 Task: Search one way flight ticket for 1 adult, 1 child, 1 infant in seat in premium economy from Flint: Bishop International Airport to Evansville: Evansville Regional Airport on 5-3-2023. Choice of flights is Spirit. Number of bags: 6 checked bags. Price is upto 86000. Outbound departure time preference is 9:30.
Action: Mouse moved to (244, 327)
Screenshot: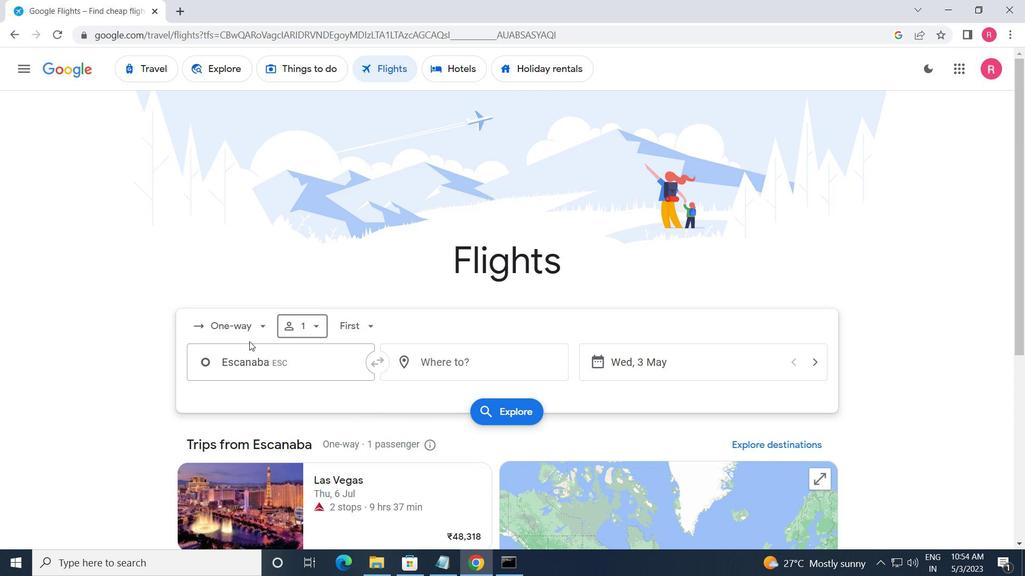 
Action: Mouse pressed left at (244, 327)
Screenshot: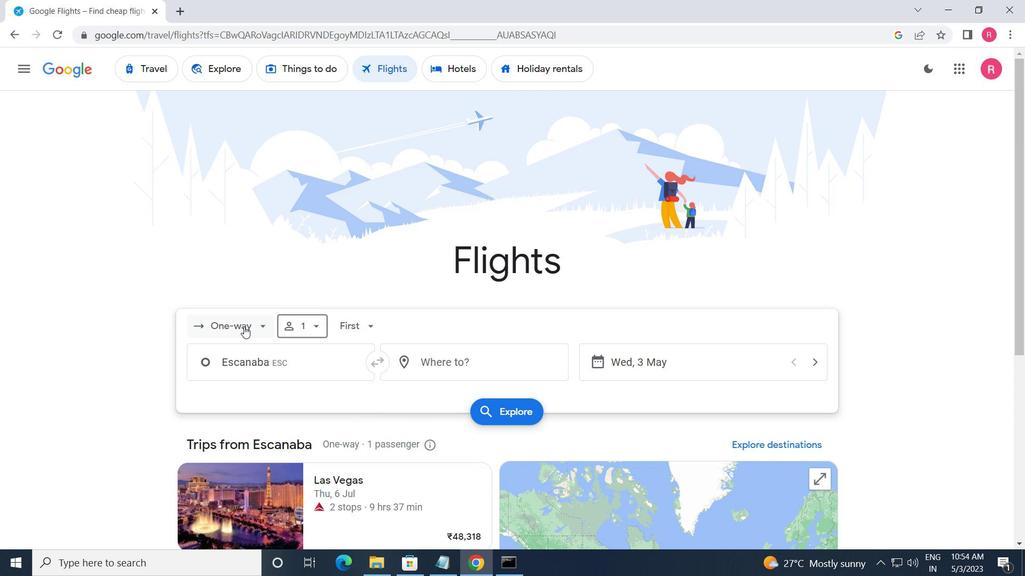 
Action: Mouse moved to (263, 382)
Screenshot: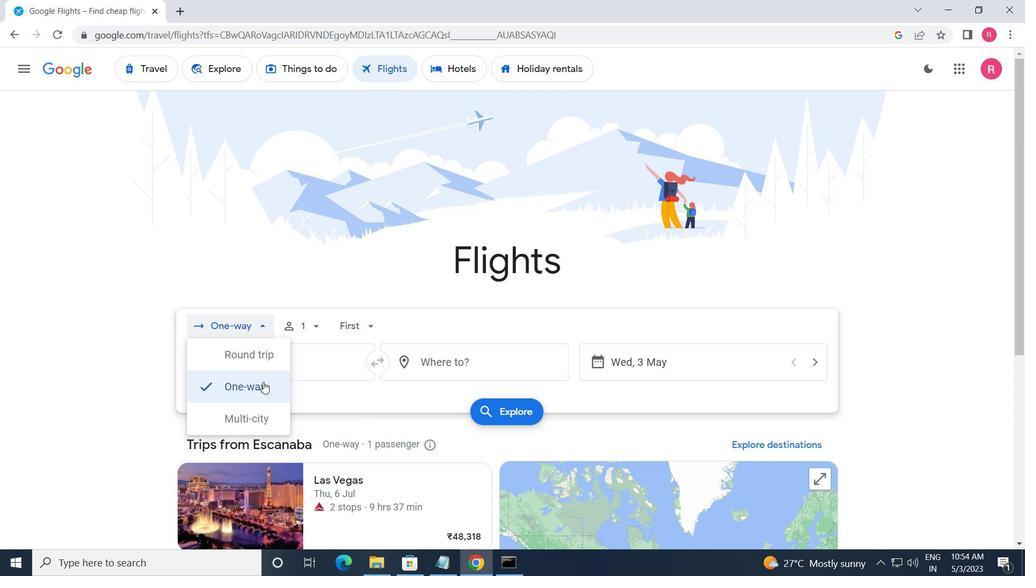 
Action: Mouse pressed left at (263, 382)
Screenshot: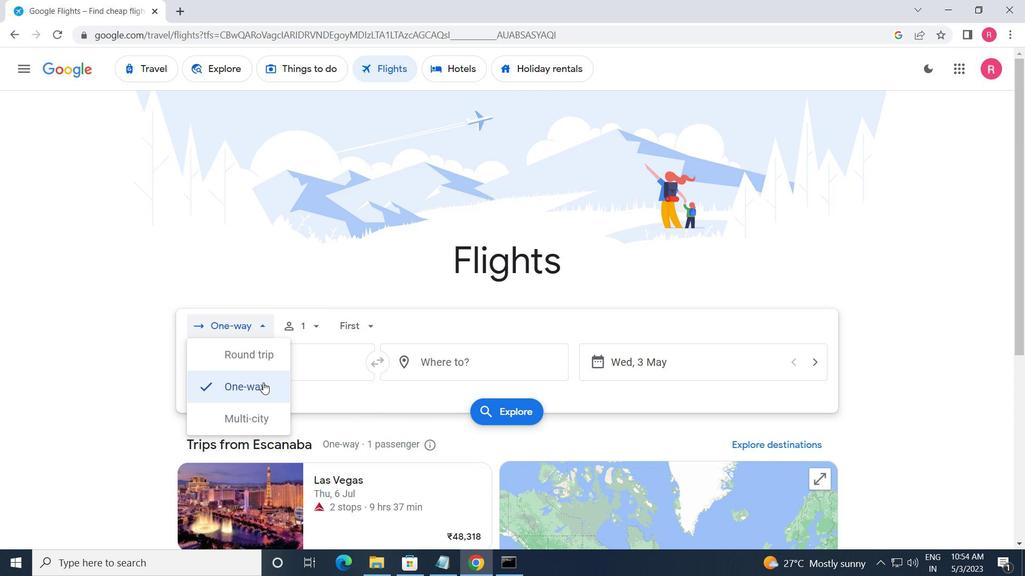 
Action: Mouse moved to (316, 333)
Screenshot: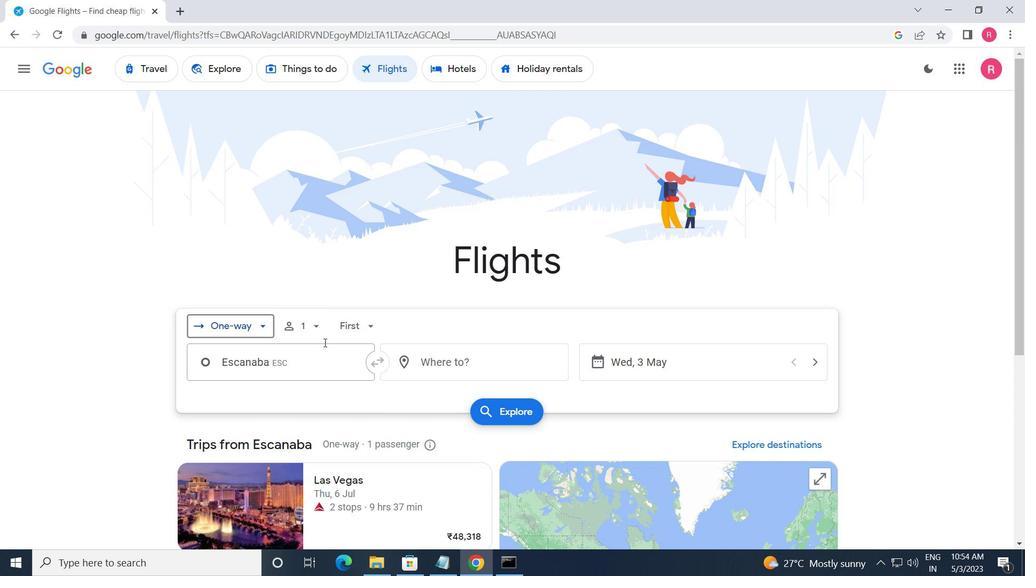 
Action: Mouse pressed left at (316, 333)
Screenshot: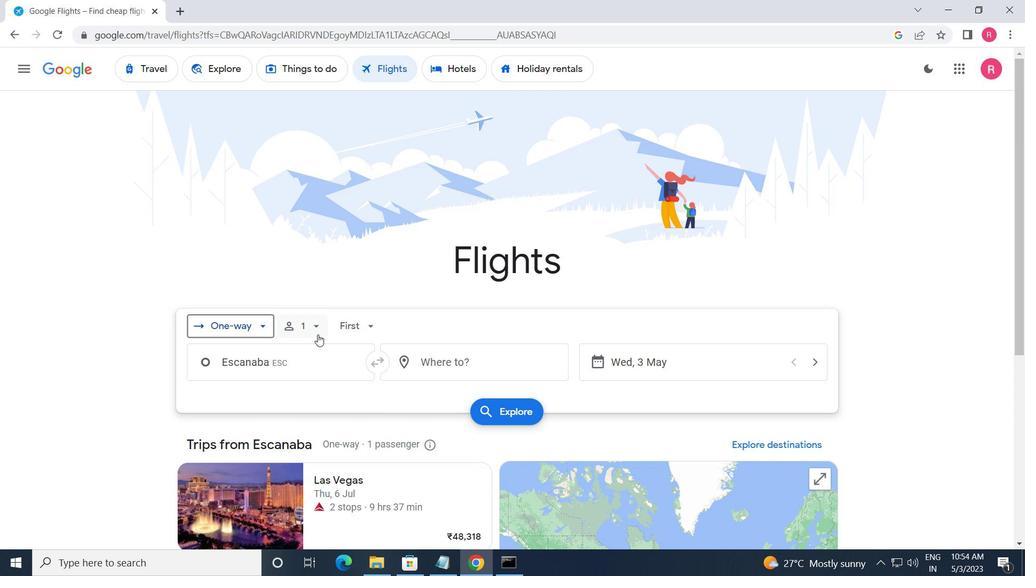 
Action: Mouse moved to (423, 395)
Screenshot: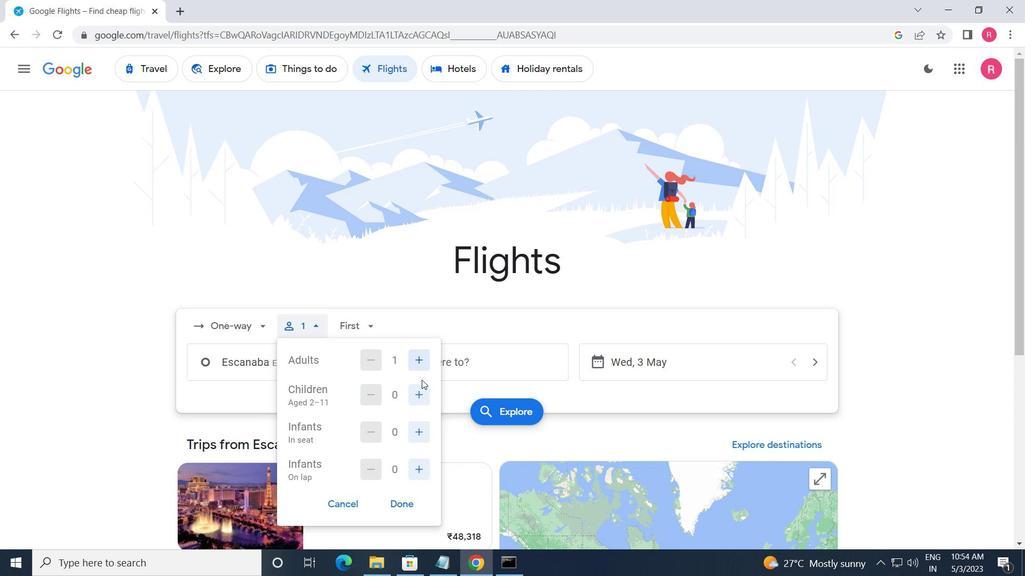 
Action: Mouse pressed left at (423, 395)
Screenshot: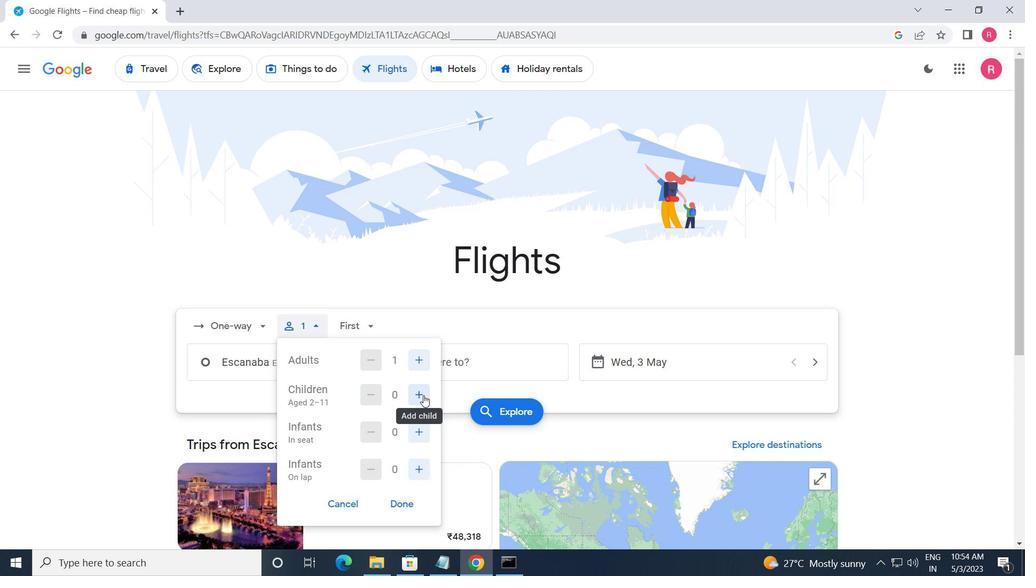 
Action: Mouse moved to (418, 428)
Screenshot: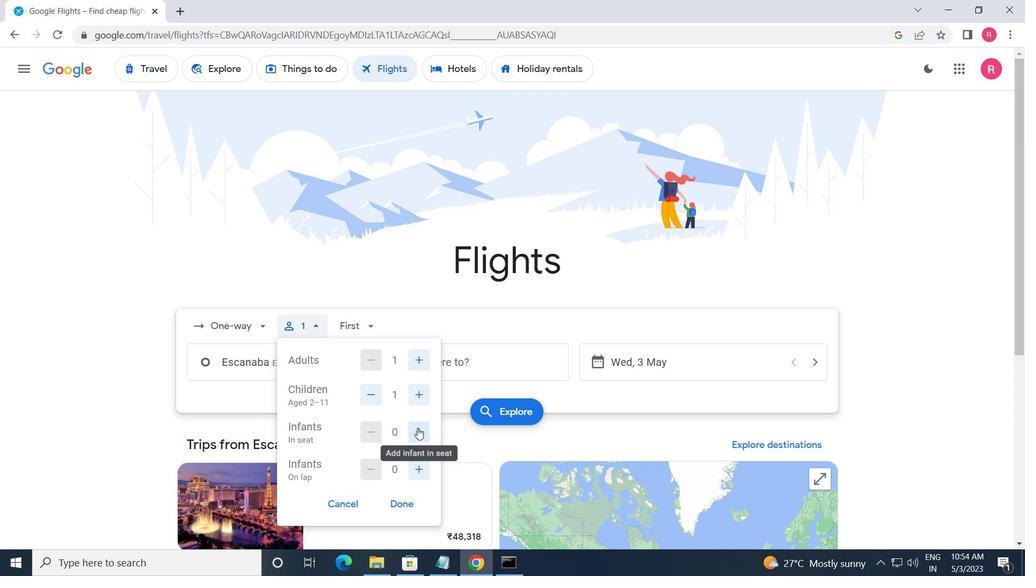 
Action: Mouse pressed left at (418, 428)
Screenshot: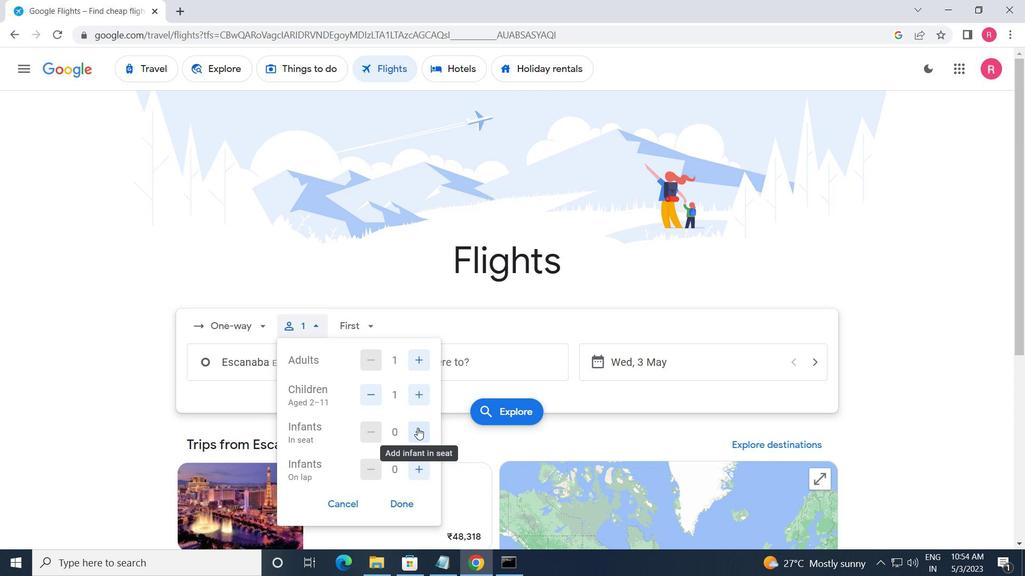 
Action: Mouse moved to (355, 337)
Screenshot: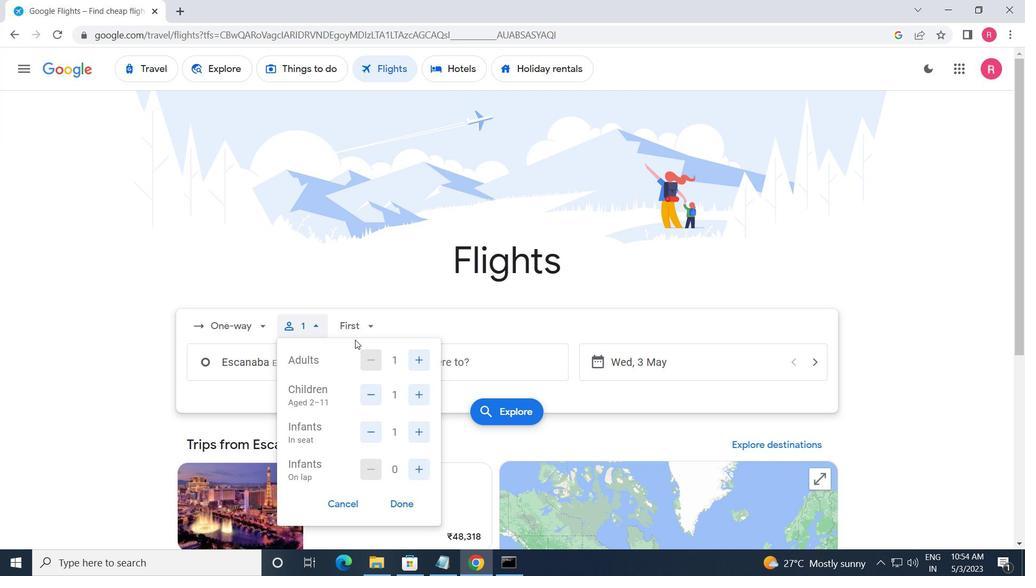 
Action: Mouse pressed left at (355, 337)
Screenshot: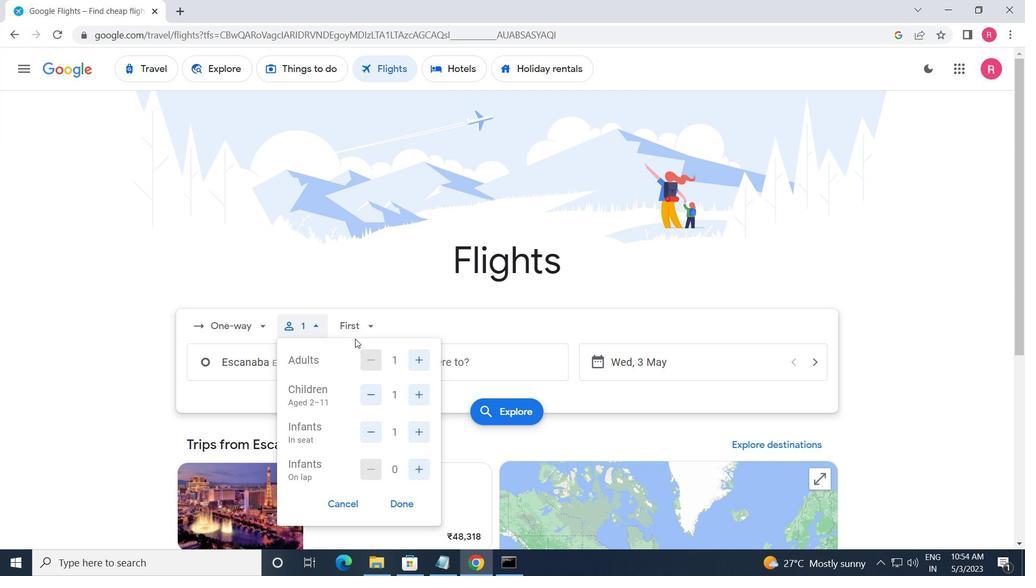 
Action: Mouse moved to (389, 391)
Screenshot: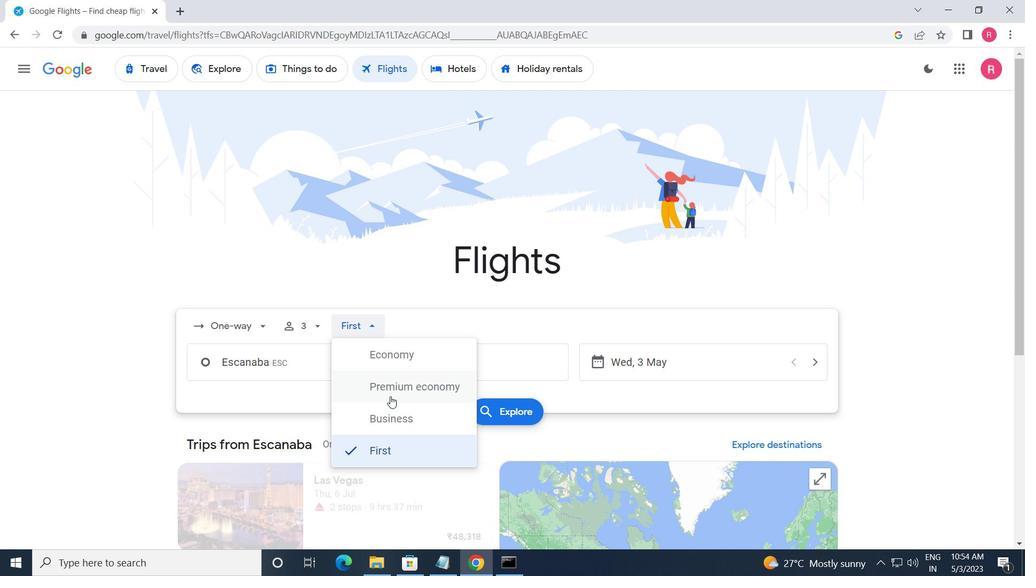 
Action: Mouse pressed left at (389, 391)
Screenshot: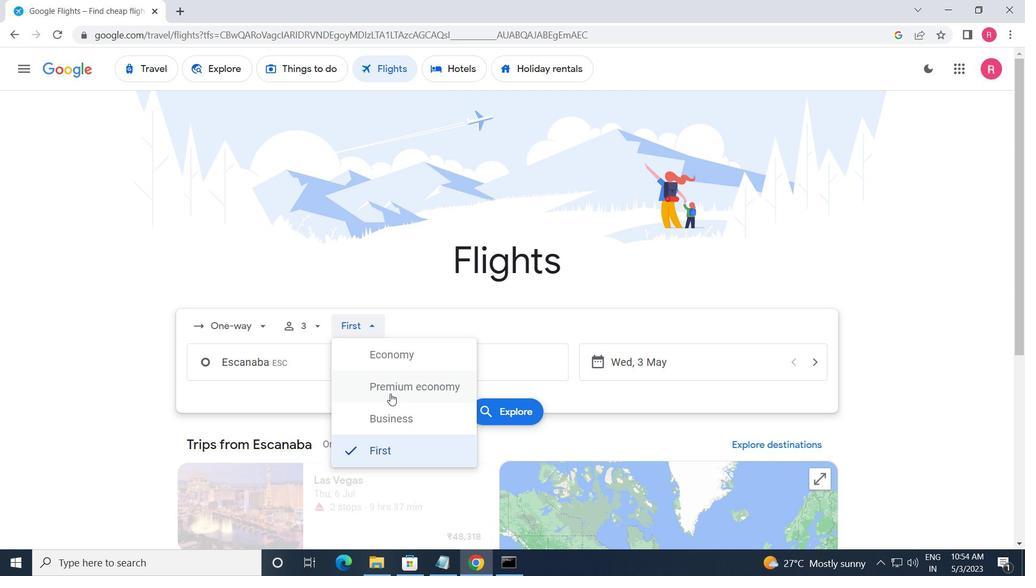 
Action: Mouse moved to (332, 364)
Screenshot: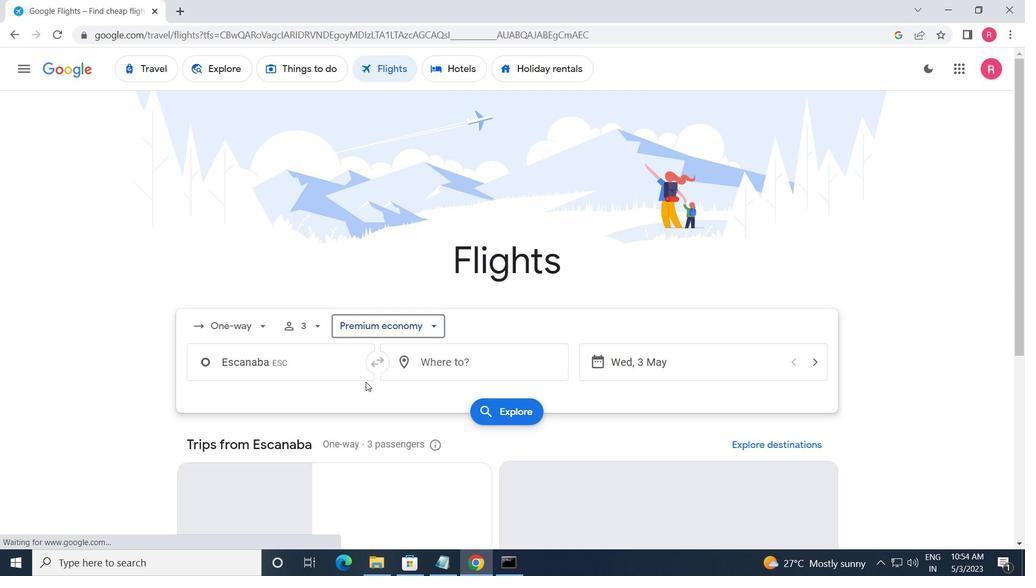 
Action: Mouse pressed left at (332, 364)
Screenshot: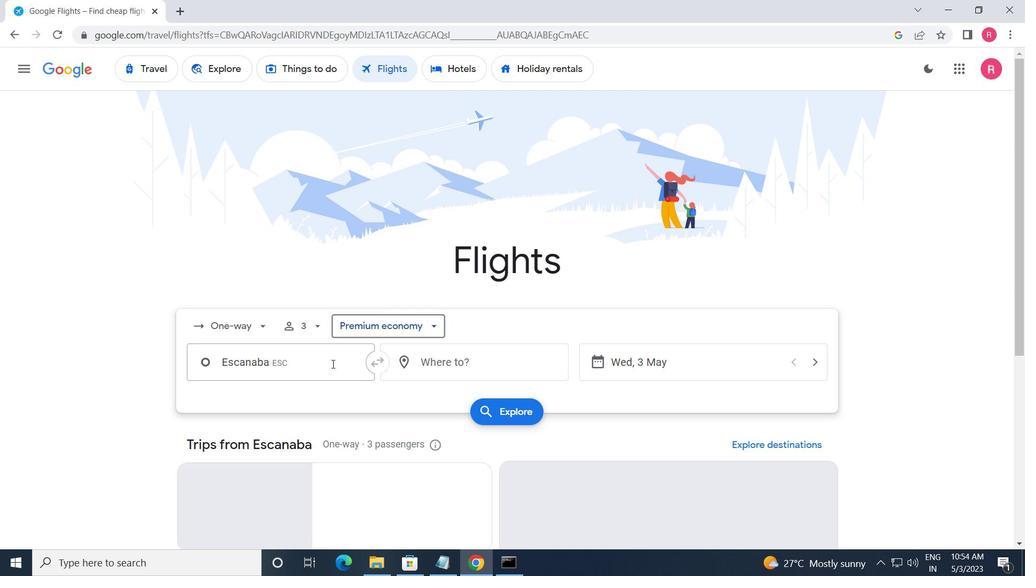 
Action: Key pressed <Key.shift><Key.shift><Key.shift><Key.shift><Key.shift><Key.shift><Key.shift><Key.shift><Key.shift><Key.shift>BISHOP<Key.space><Key.shift_r><Key.shift_r>I
Screenshot: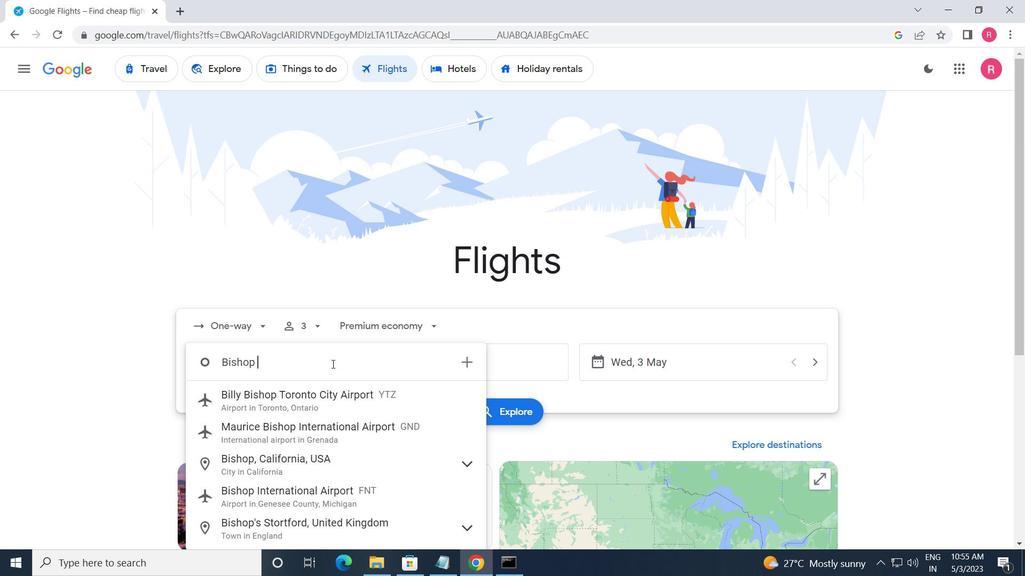 
Action: Mouse moved to (330, 434)
Screenshot: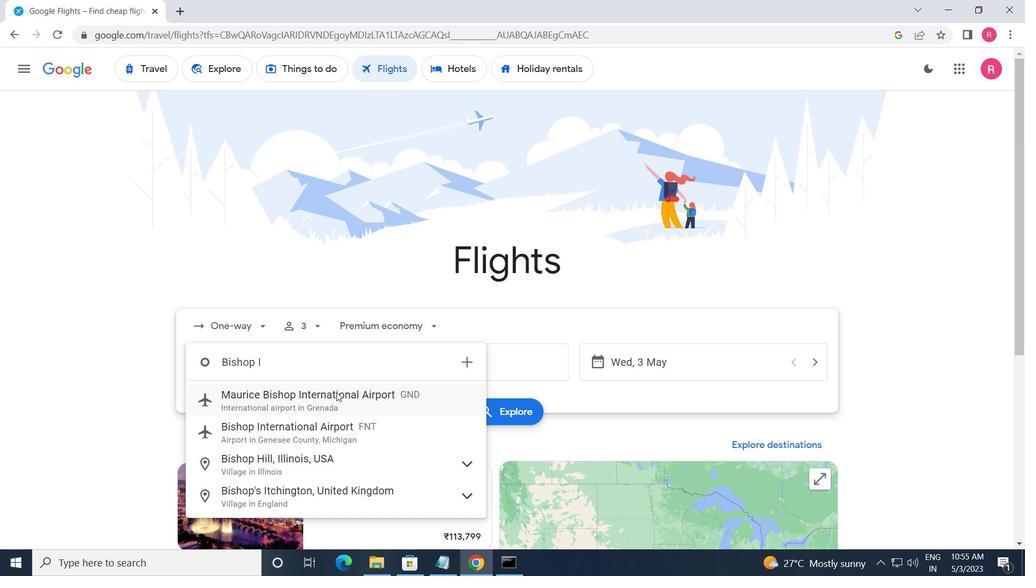
Action: Mouse pressed left at (330, 434)
Screenshot: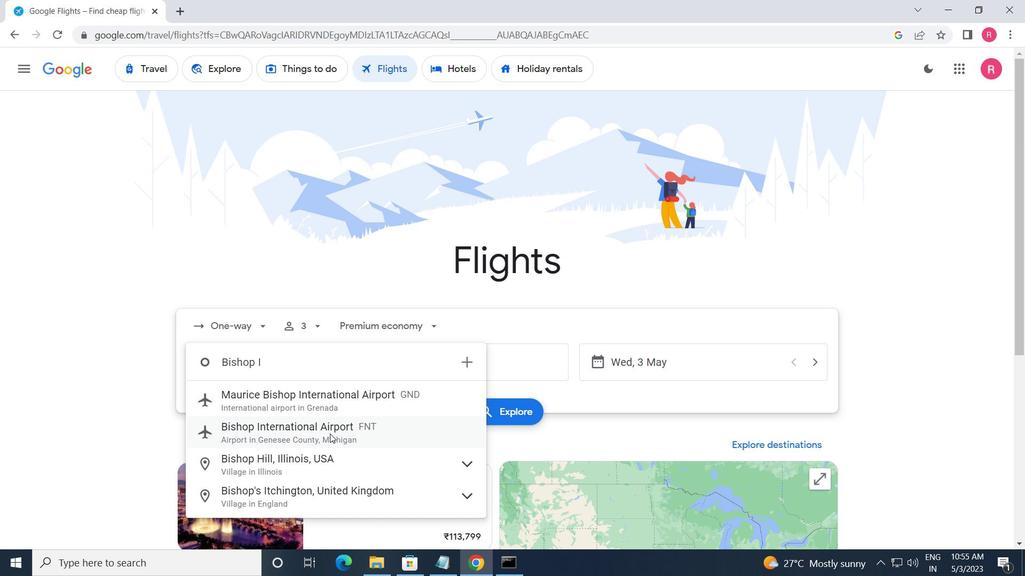
Action: Mouse moved to (496, 376)
Screenshot: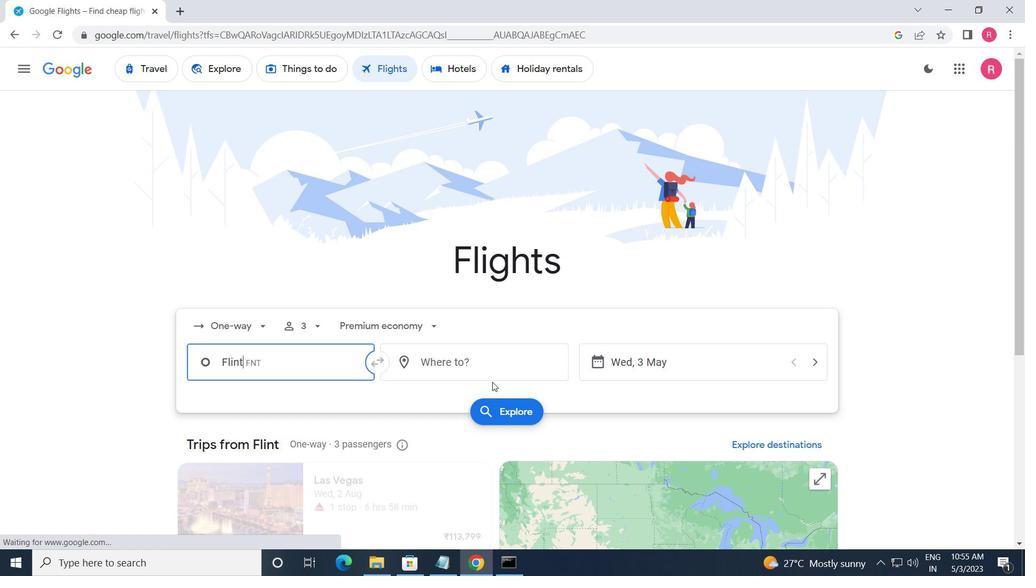 
Action: Mouse pressed left at (496, 376)
Screenshot: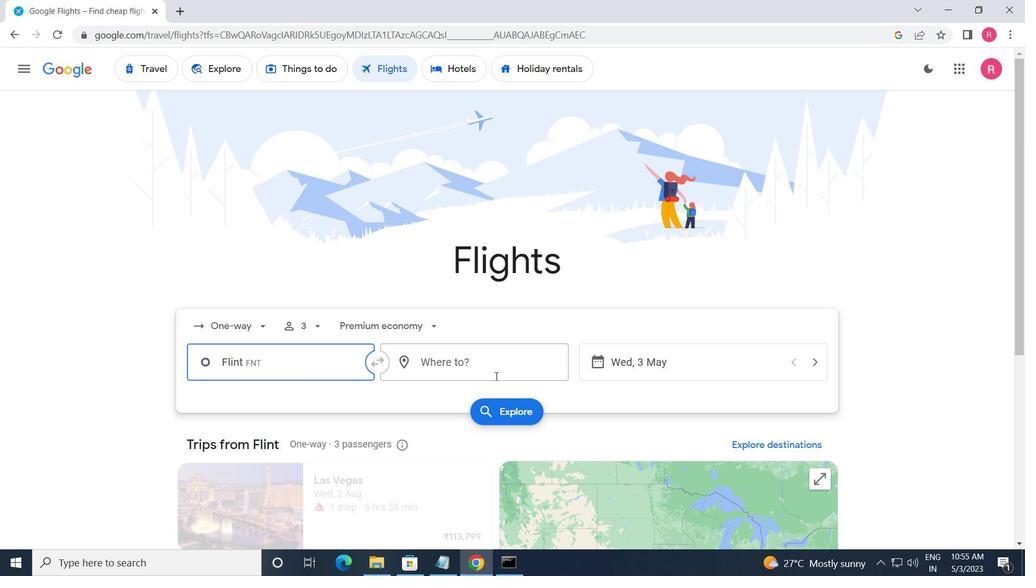 
Action: Mouse moved to (459, 498)
Screenshot: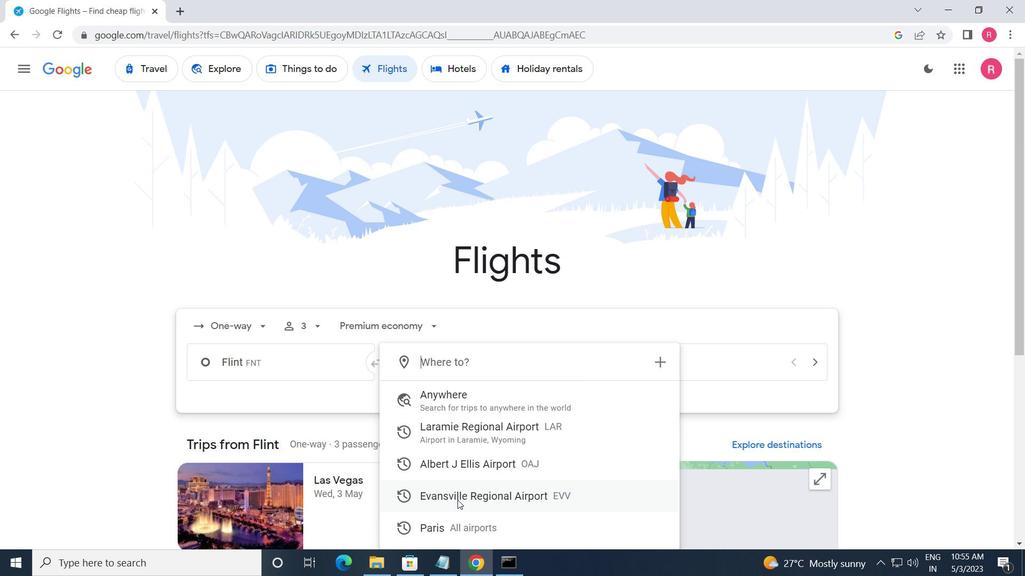 
Action: Mouse pressed left at (459, 498)
Screenshot: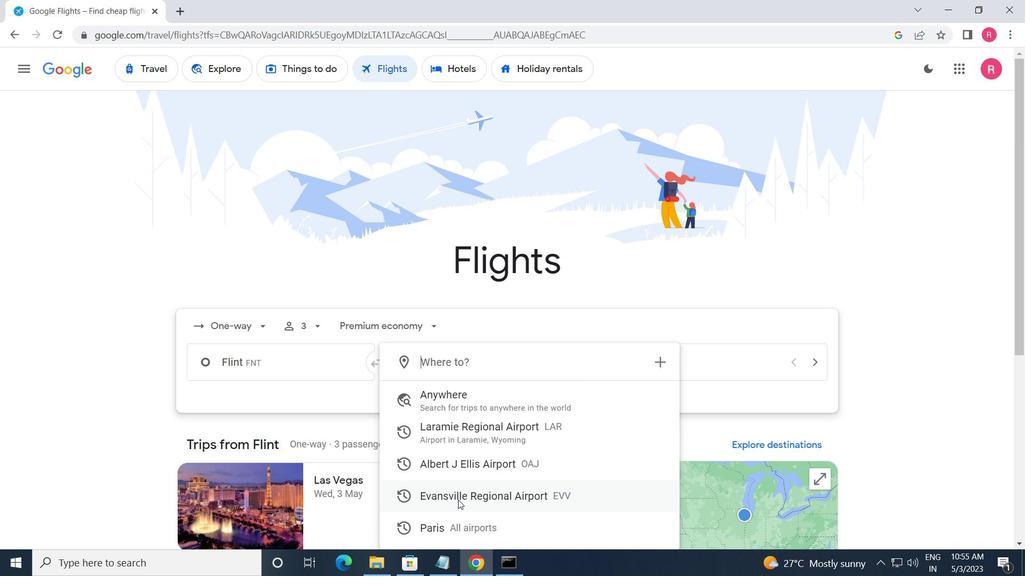 
Action: Mouse moved to (684, 378)
Screenshot: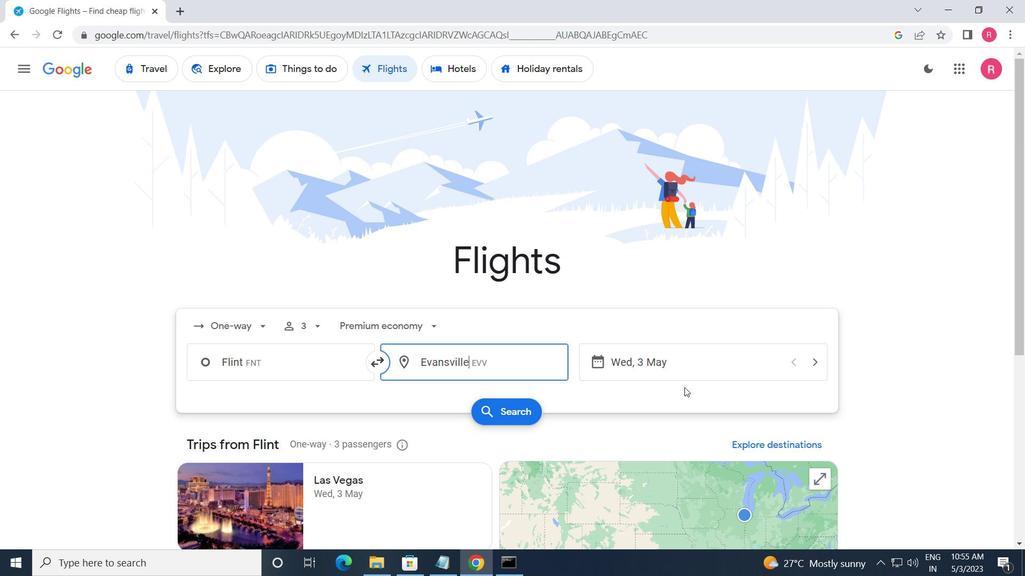 
Action: Mouse pressed left at (684, 378)
Screenshot: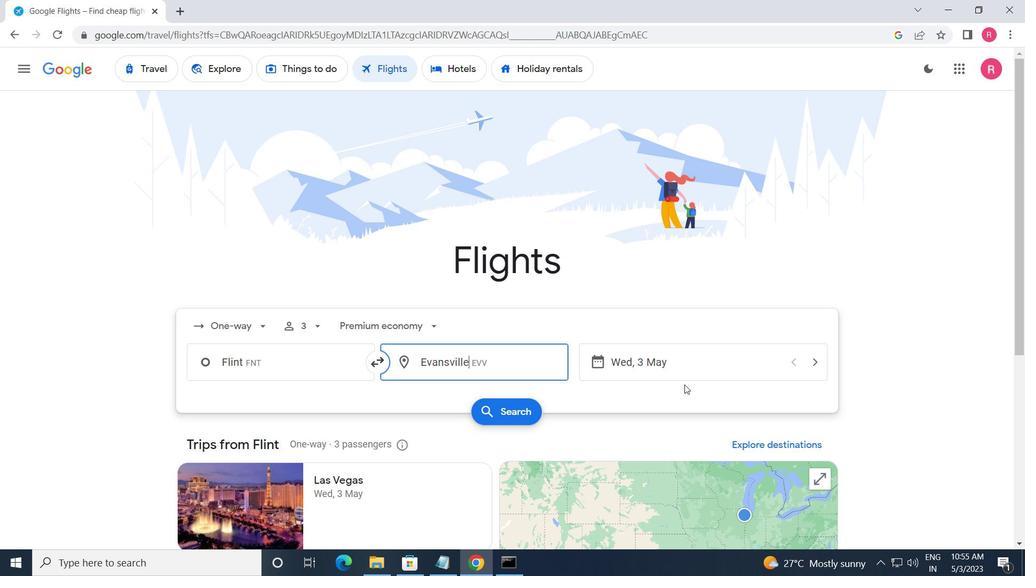 
Action: Mouse moved to (457, 306)
Screenshot: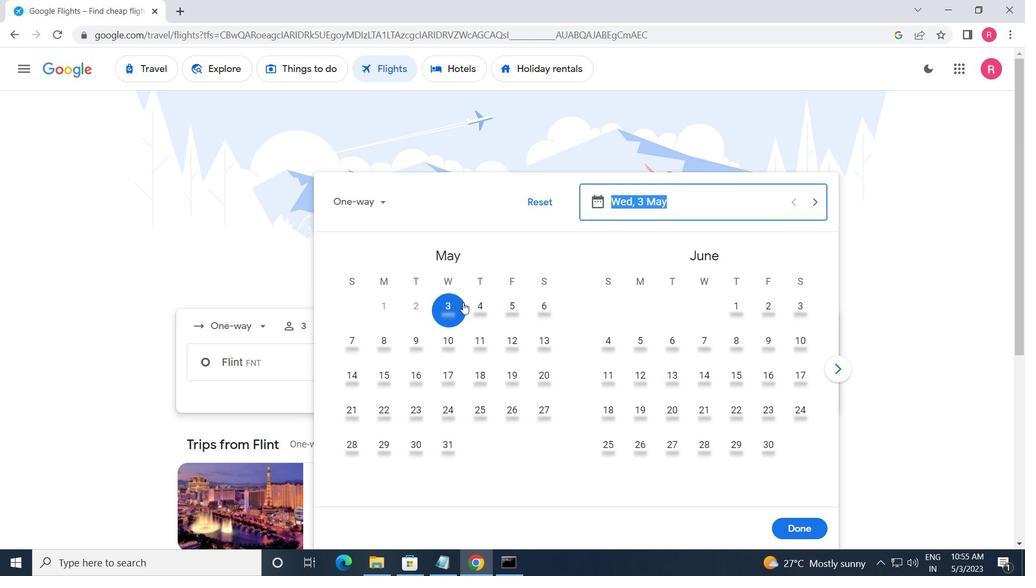 
Action: Mouse pressed left at (457, 306)
Screenshot: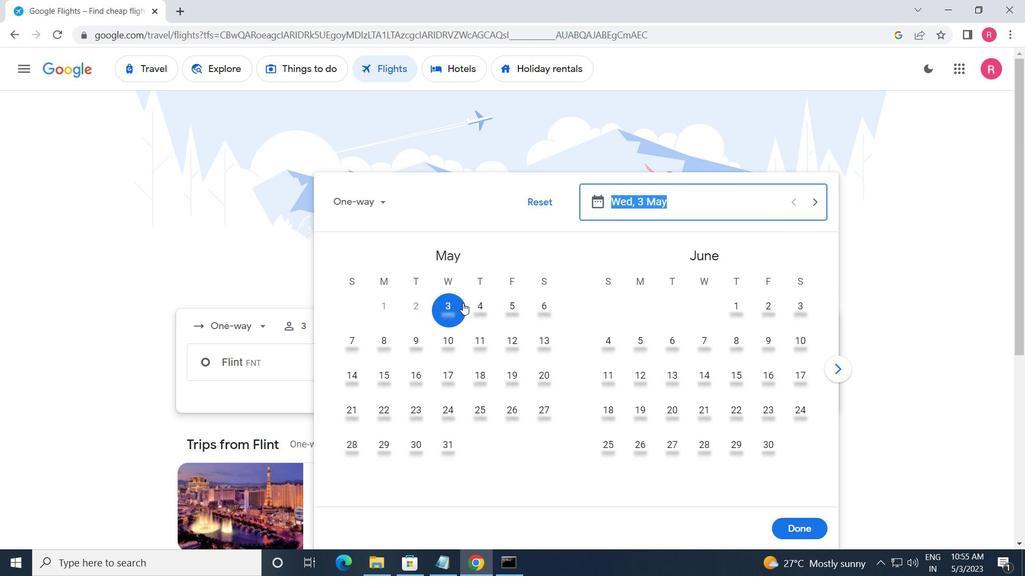 
Action: Mouse moved to (779, 529)
Screenshot: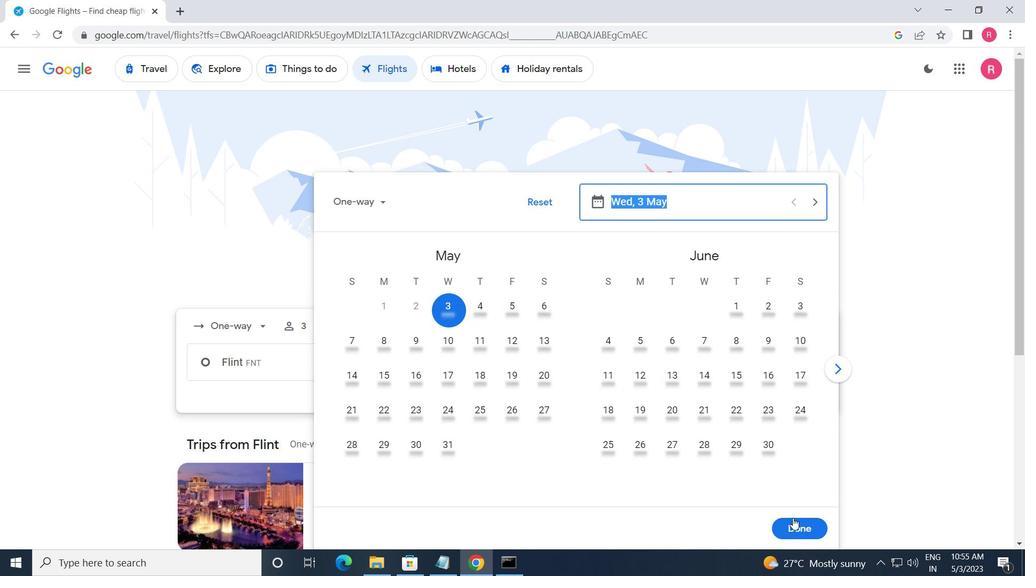 
Action: Mouse pressed left at (779, 529)
Screenshot: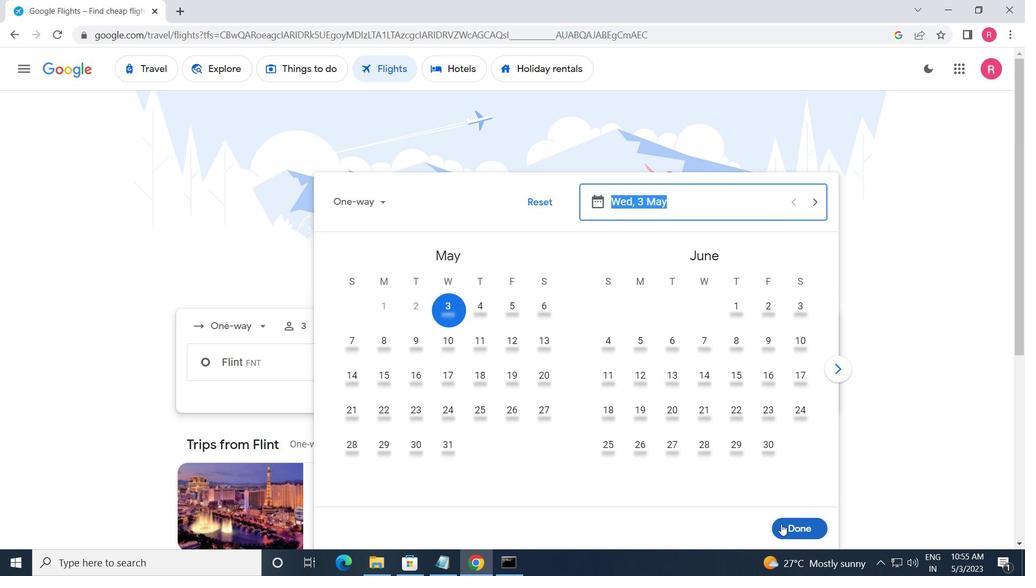
Action: Mouse moved to (490, 415)
Screenshot: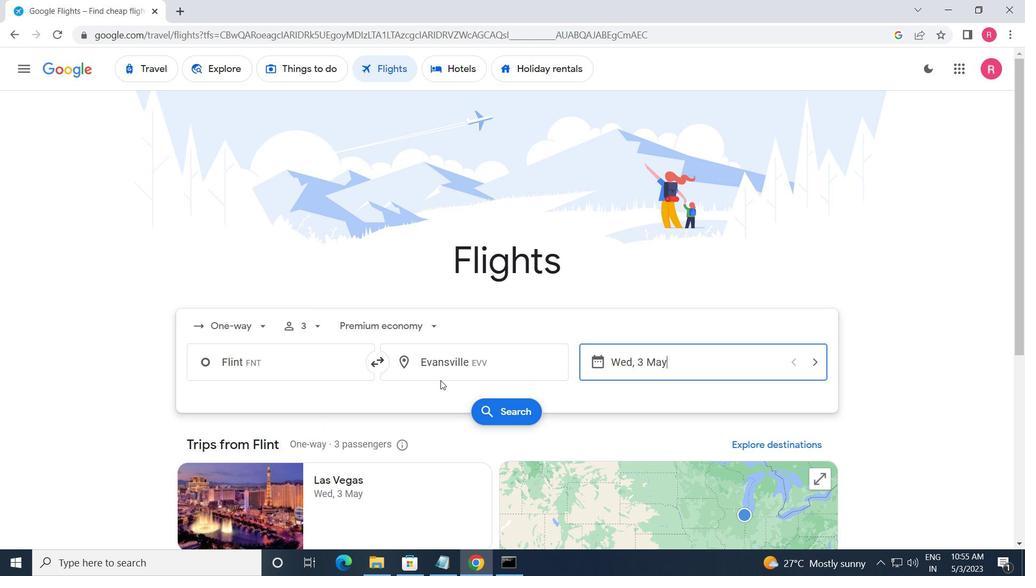 
Action: Mouse pressed left at (490, 415)
Screenshot: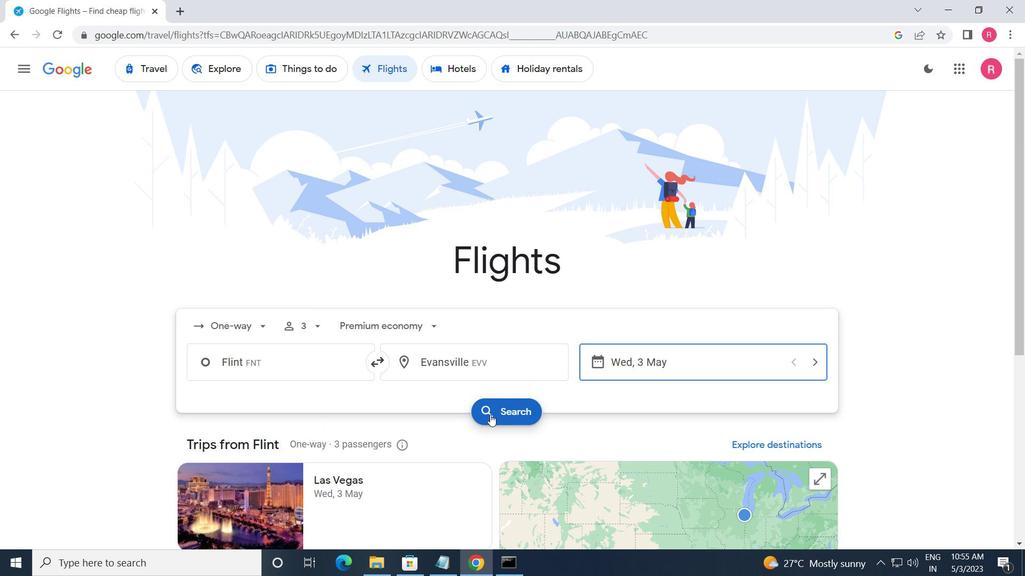 
Action: Mouse moved to (202, 184)
Screenshot: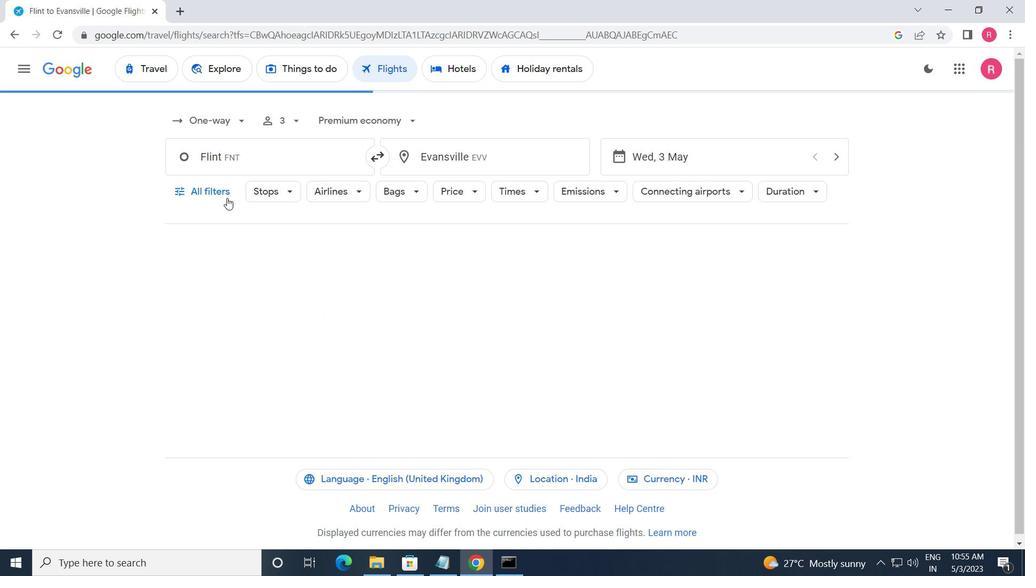 
Action: Mouse pressed left at (202, 184)
Screenshot: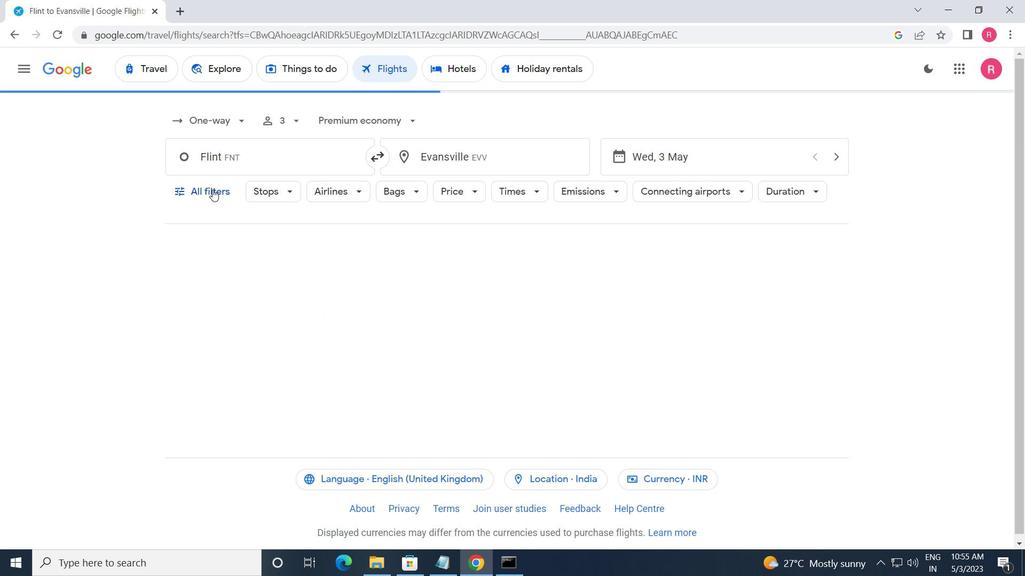 
Action: Mouse moved to (262, 302)
Screenshot: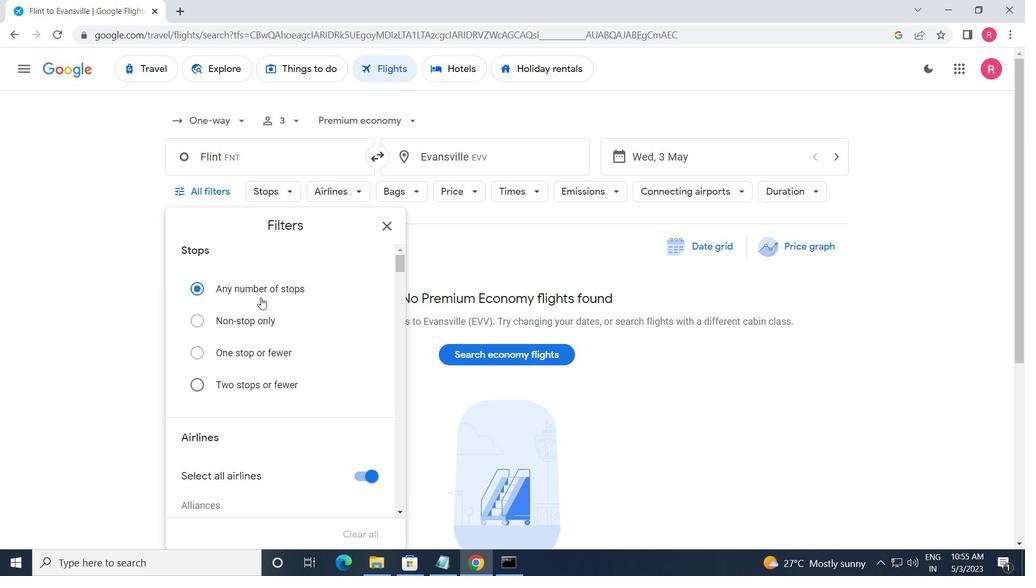 
Action: Mouse scrolled (262, 301) with delta (0, 0)
Screenshot: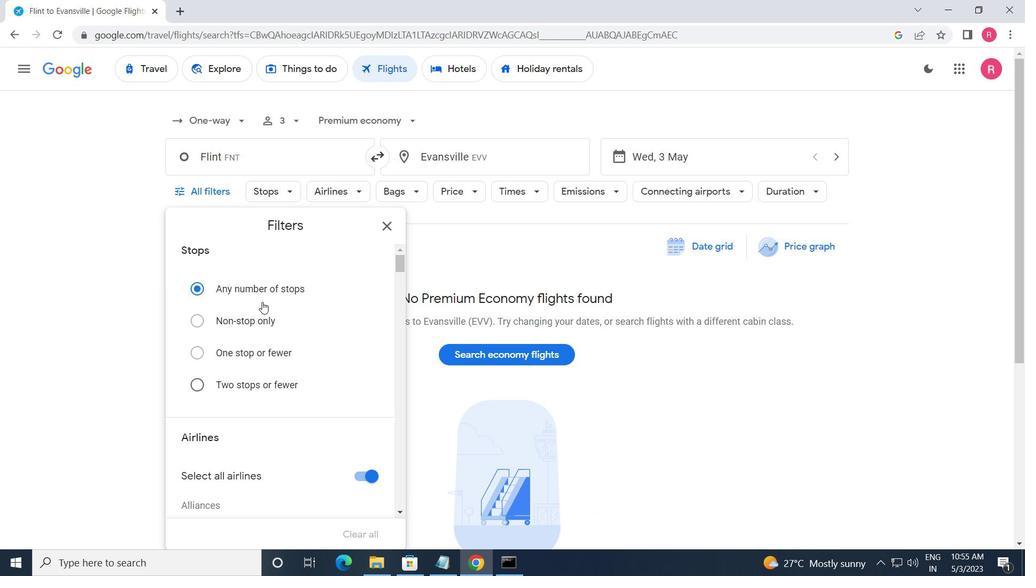 
Action: Mouse moved to (264, 305)
Screenshot: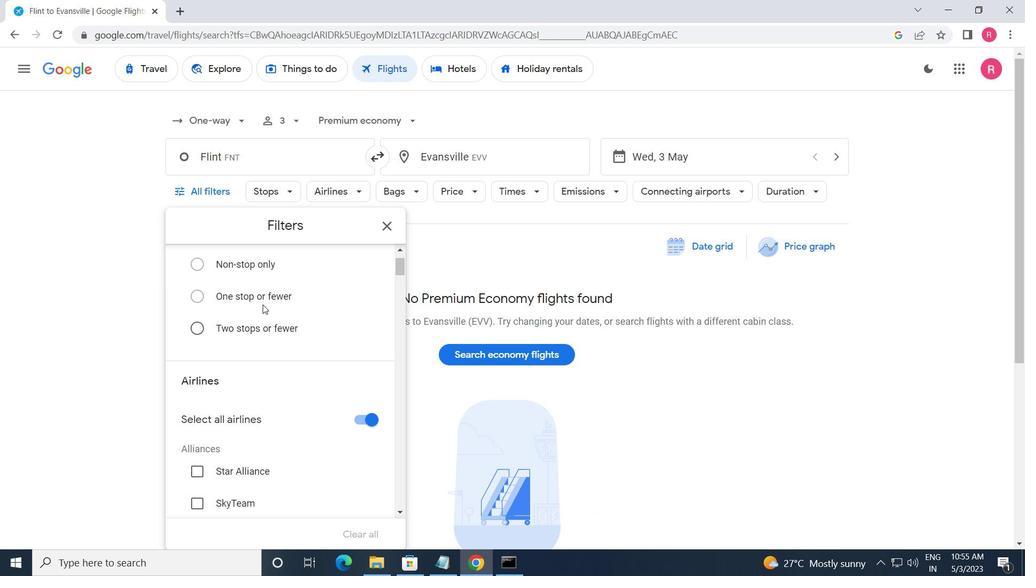 
Action: Mouse scrolled (264, 304) with delta (0, 0)
Screenshot: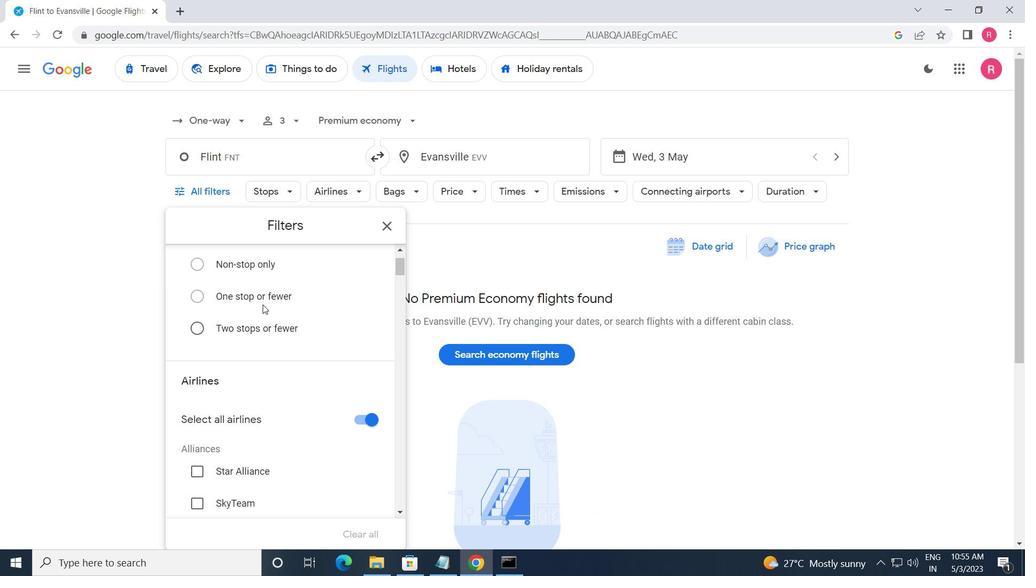 
Action: Mouse moved to (265, 308)
Screenshot: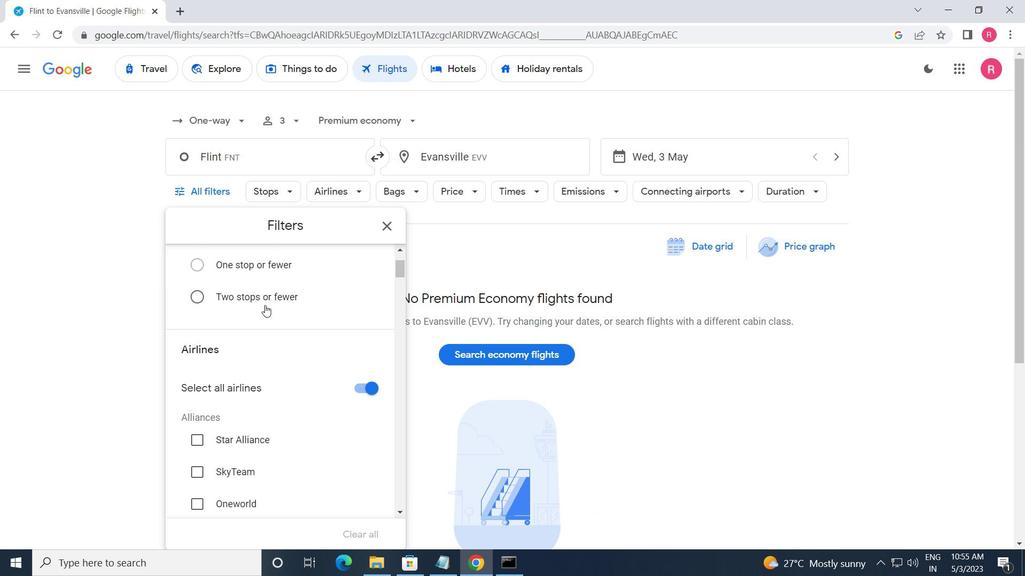 
Action: Mouse scrolled (265, 307) with delta (0, 0)
Screenshot: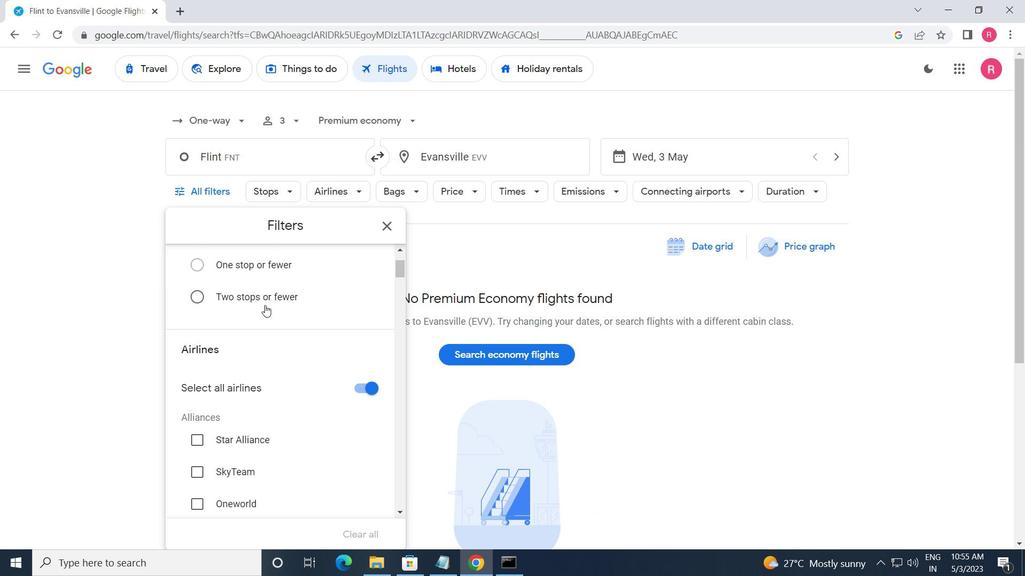 
Action: Mouse moved to (267, 311)
Screenshot: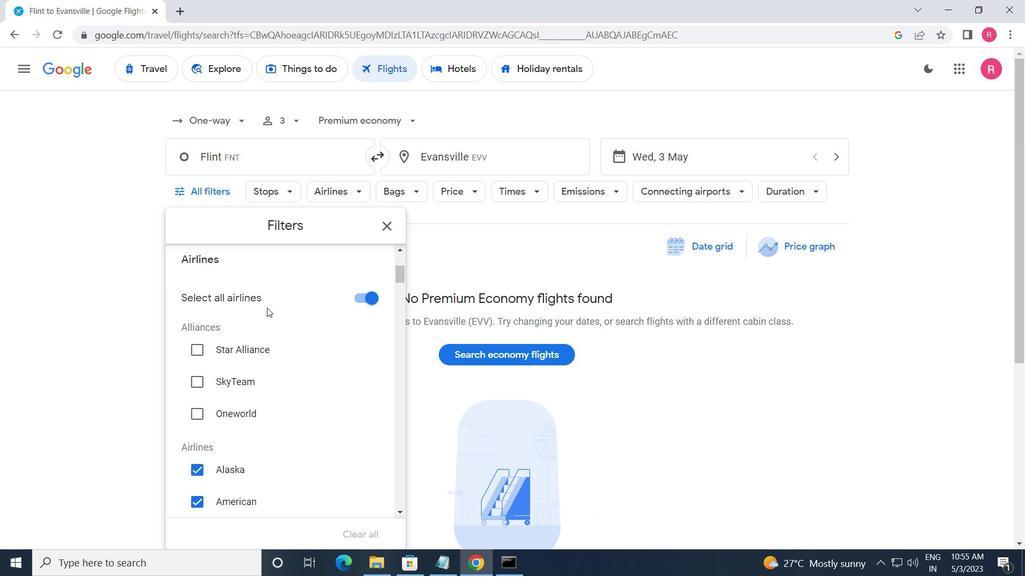 
Action: Mouse scrolled (267, 311) with delta (0, 0)
Screenshot: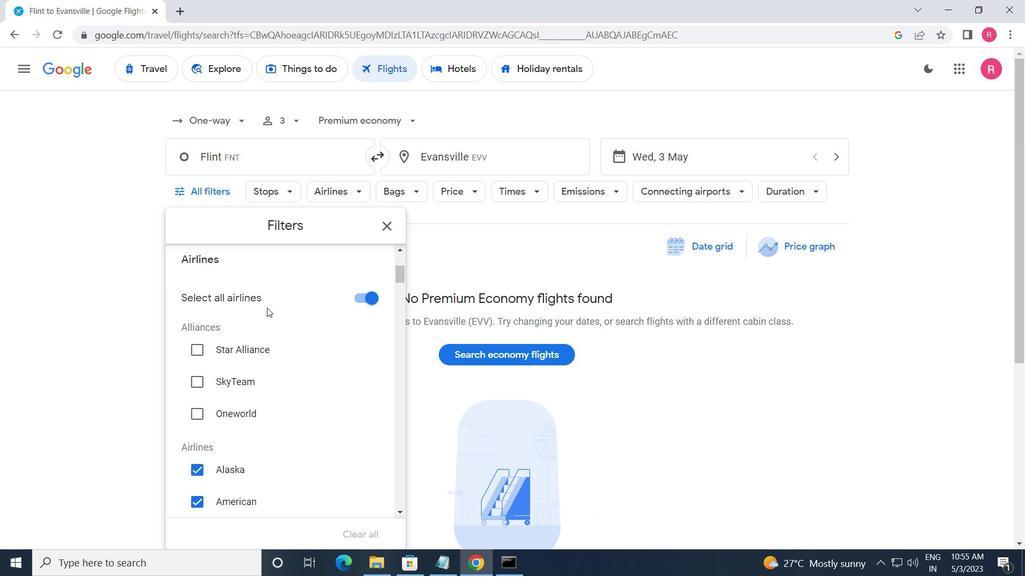 
Action: Mouse moved to (269, 313)
Screenshot: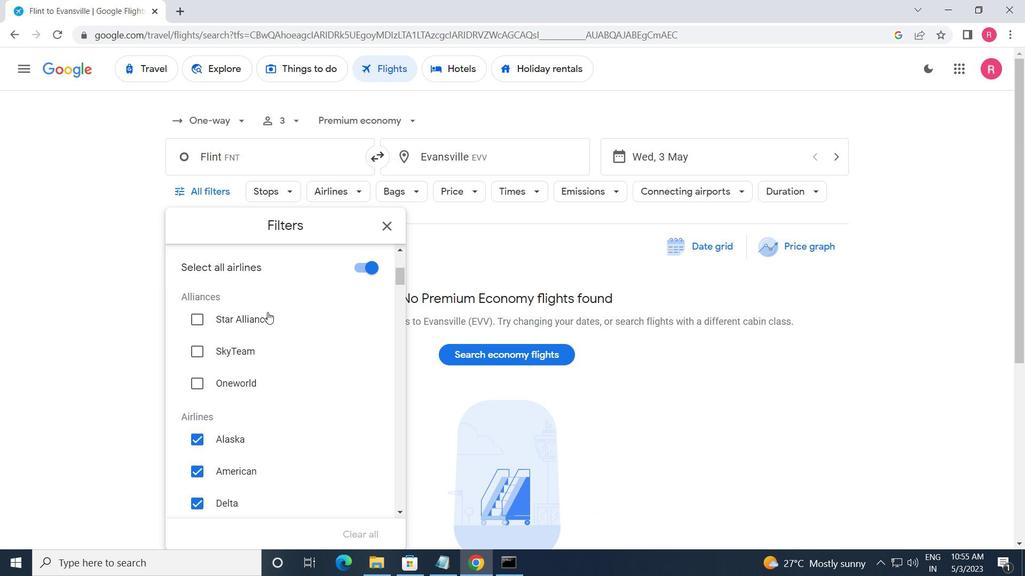 
Action: Mouse scrolled (269, 313) with delta (0, 0)
Screenshot: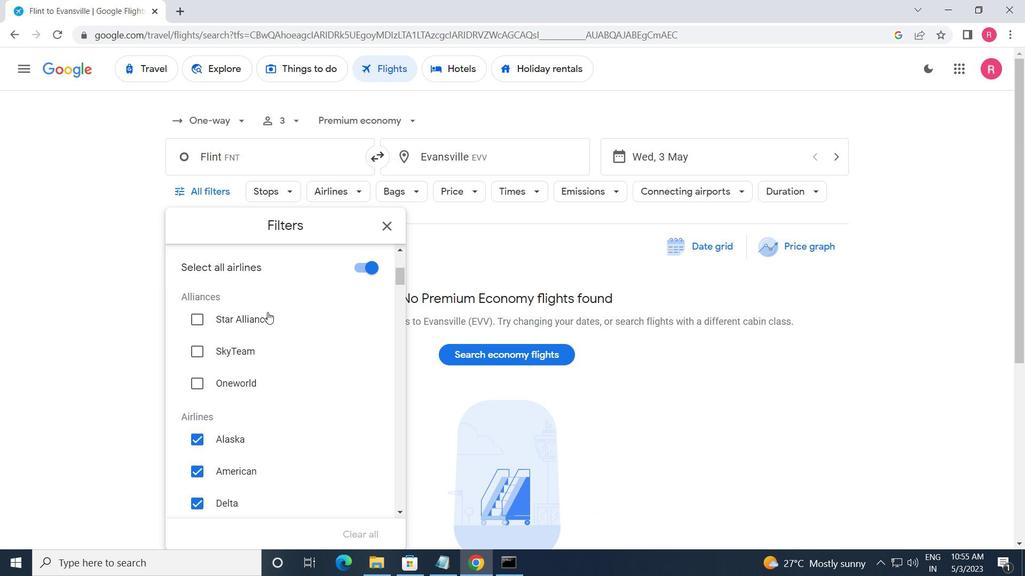 
Action: Mouse moved to (370, 316)
Screenshot: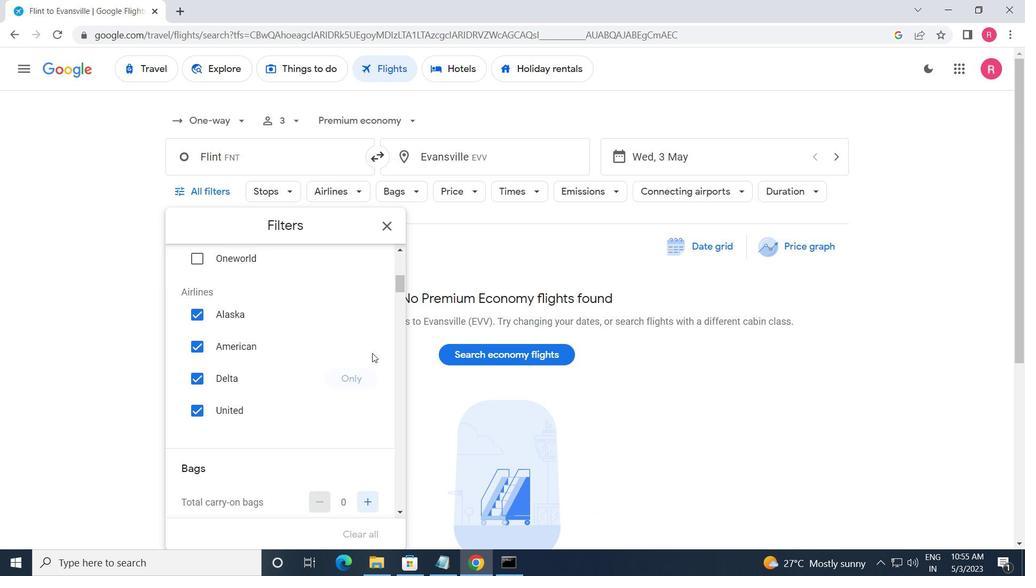 
Action: Mouse scrolled (370, 316) with delta (0, 0)
Screenshot: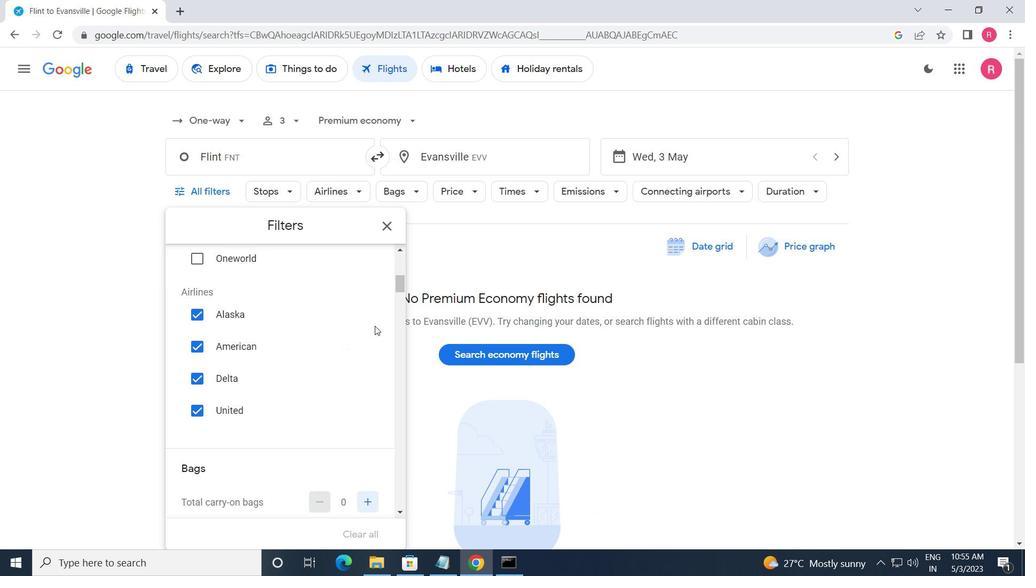 
Action: Mouse moved to (386, 280)
Screenshot: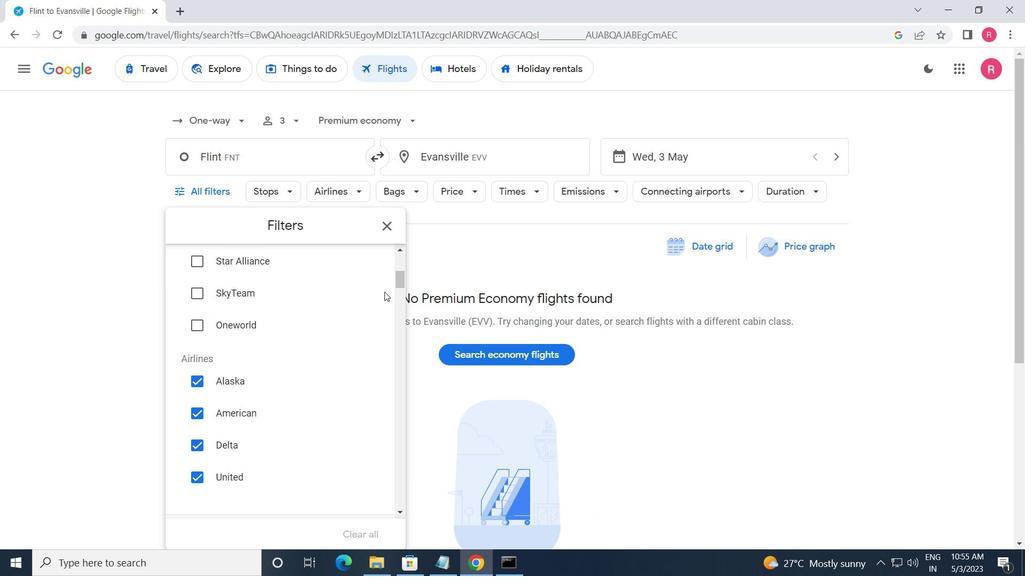 
Action: Mouse scrolled (386, 280) with delta (0, 0)
Screenshot: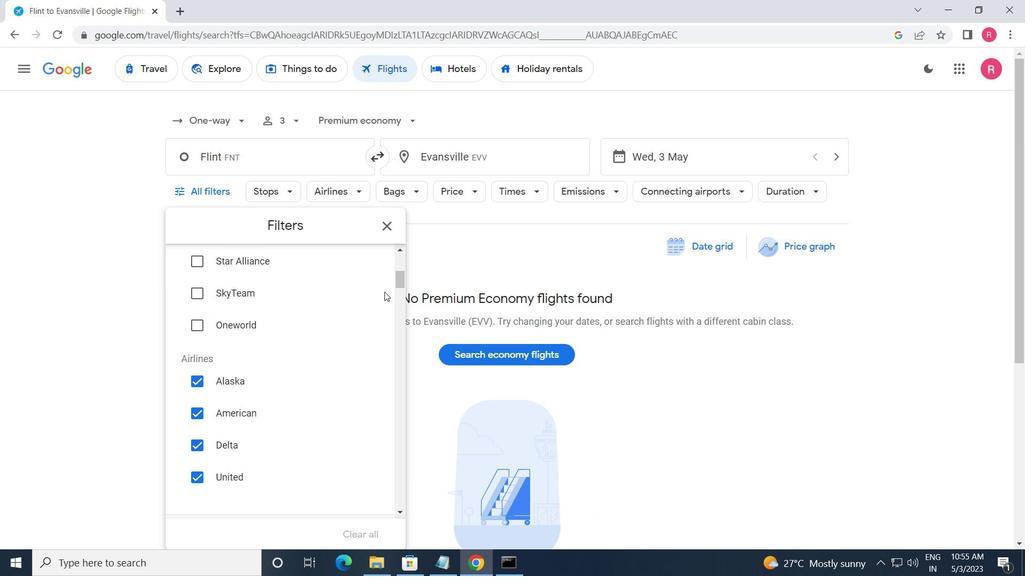 
Action: Mouse scrolled (386, 280) with delta (0, 0)
Screenshot: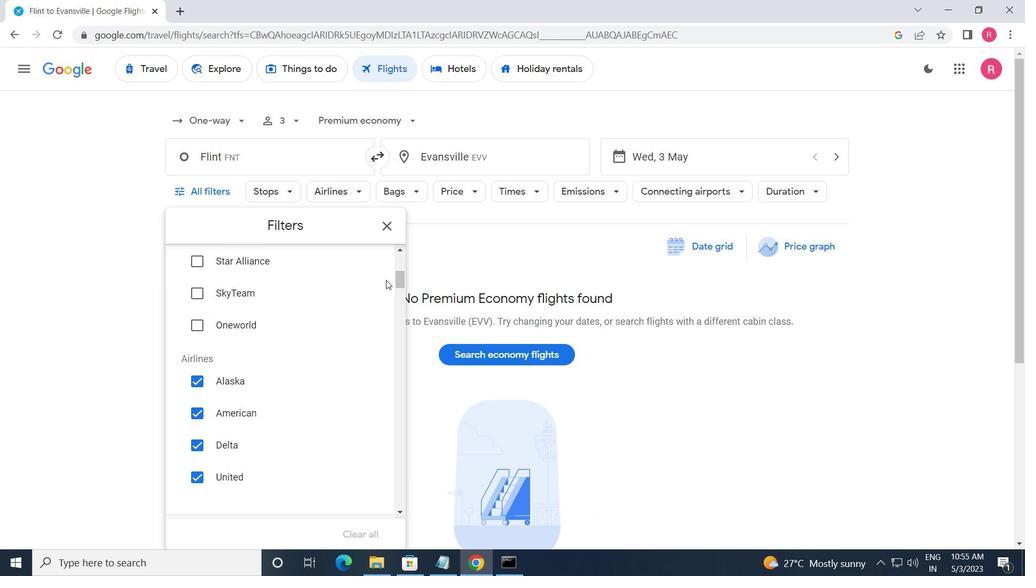 
Action: Mouse moved to (364, 345)
Screenshot: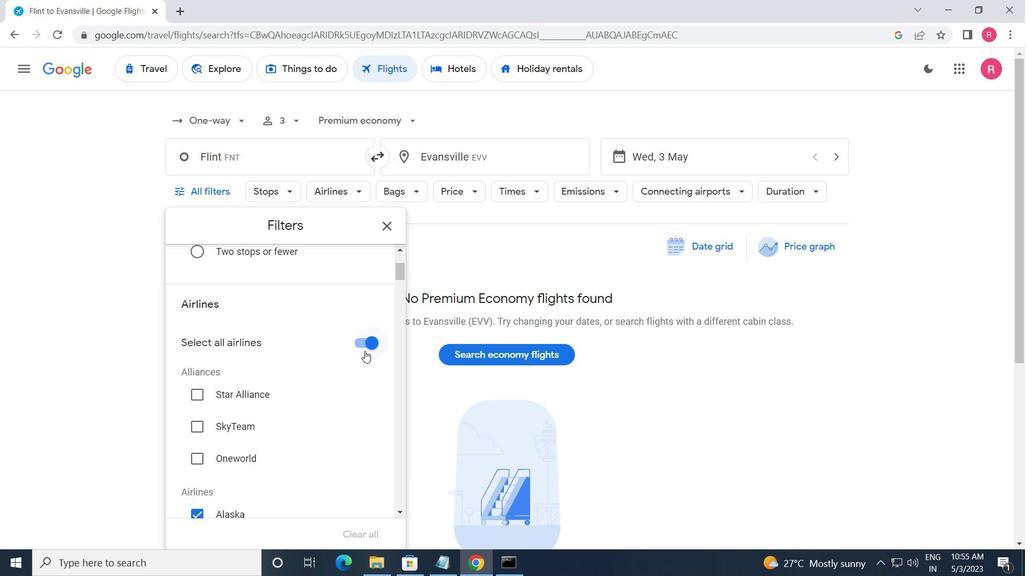 
Action: Mouse pressed left at (364, 345)
Screenshot: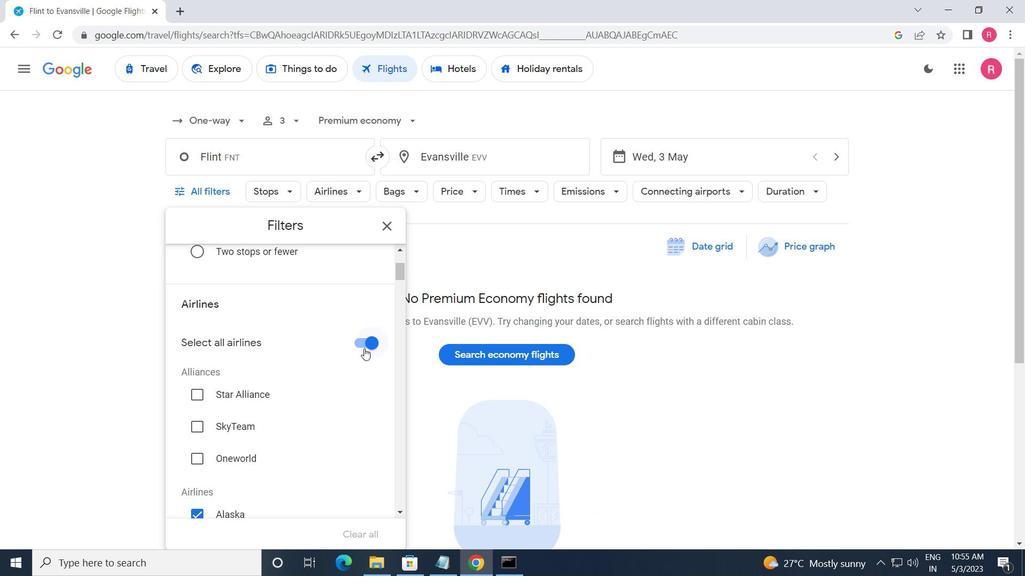 
Action: Mouse moved to (333, 383)
Screenshot: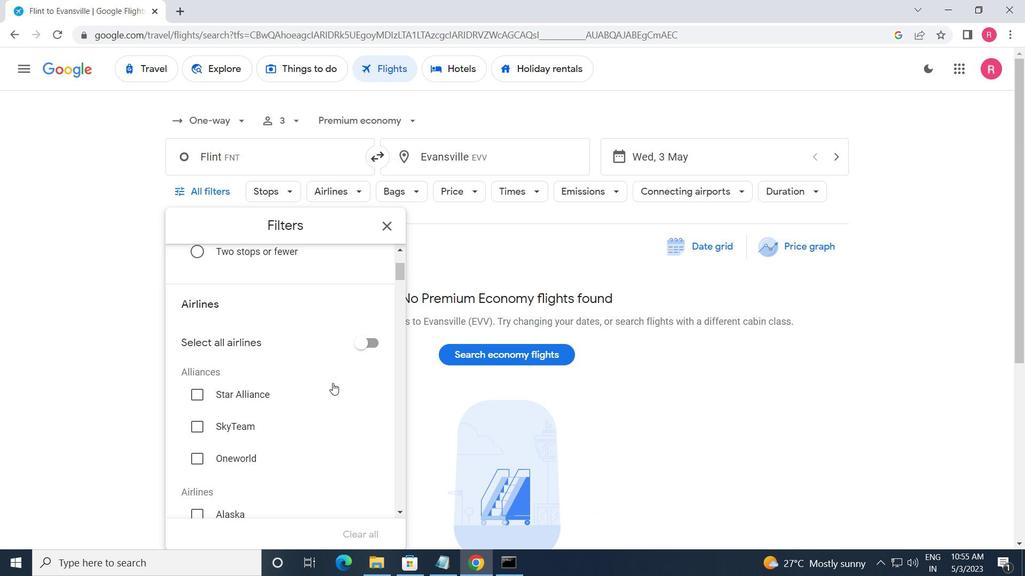 
Action: Mouse scrolled (333, 382) with delta (0, 0)
Screenshot: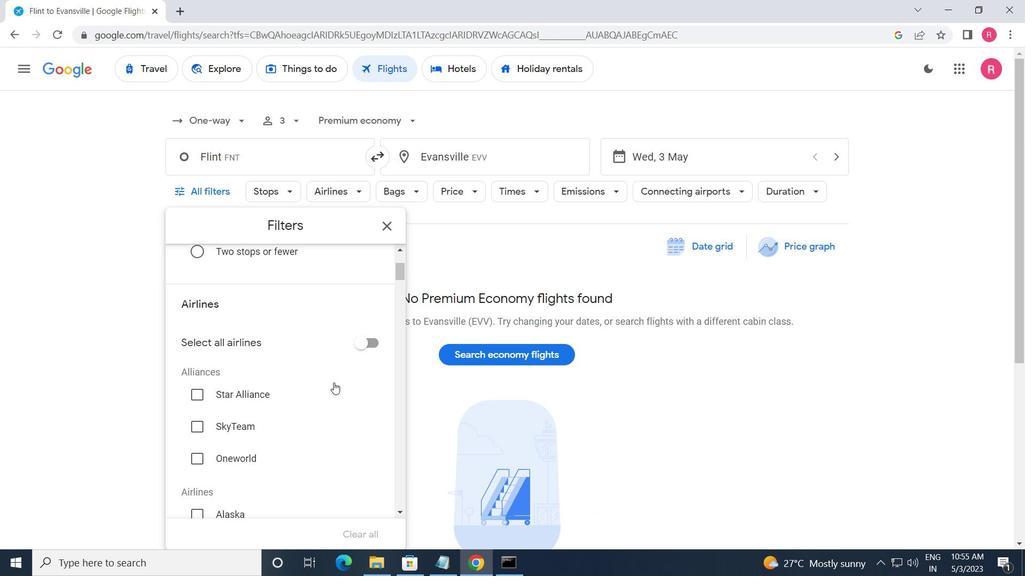 
Action: Mouse scrolled (333, 382) with delta (0, 0)
Screenshot: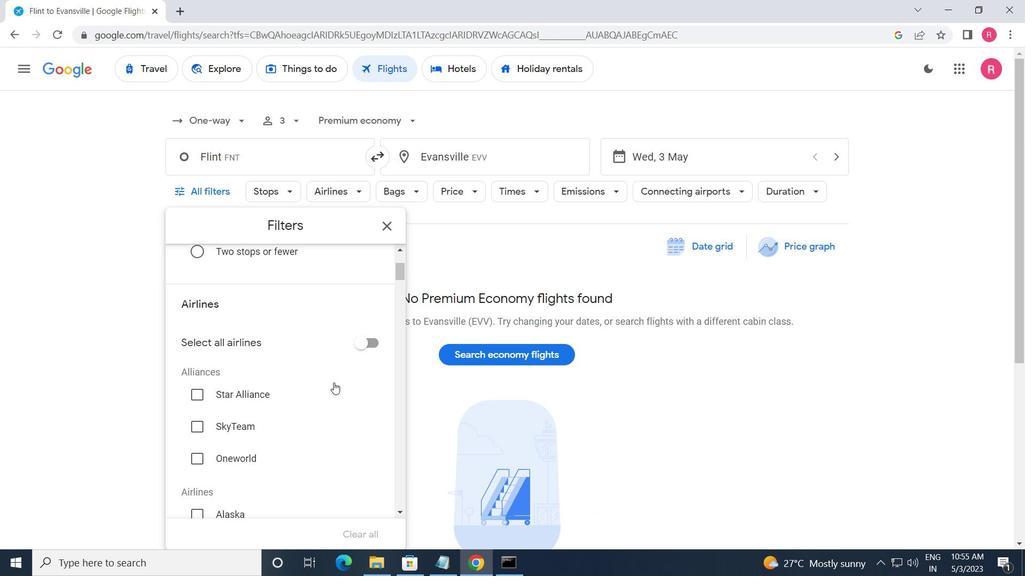 
Action: Mouse scrolled (333, 382) with delta (0, 0)
Screenshot: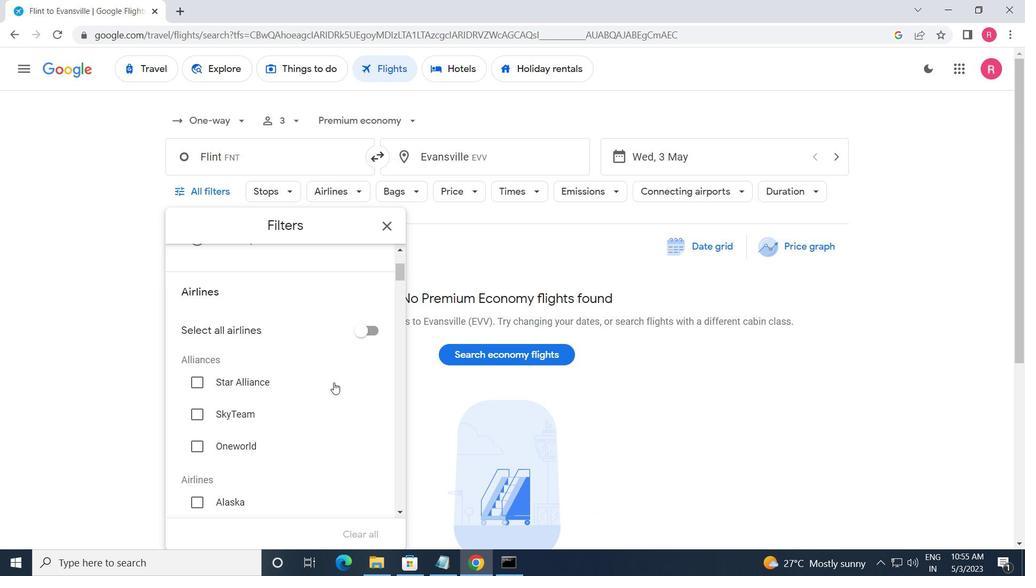 
Action: Mouse moved to (334, 383)
Screenshot: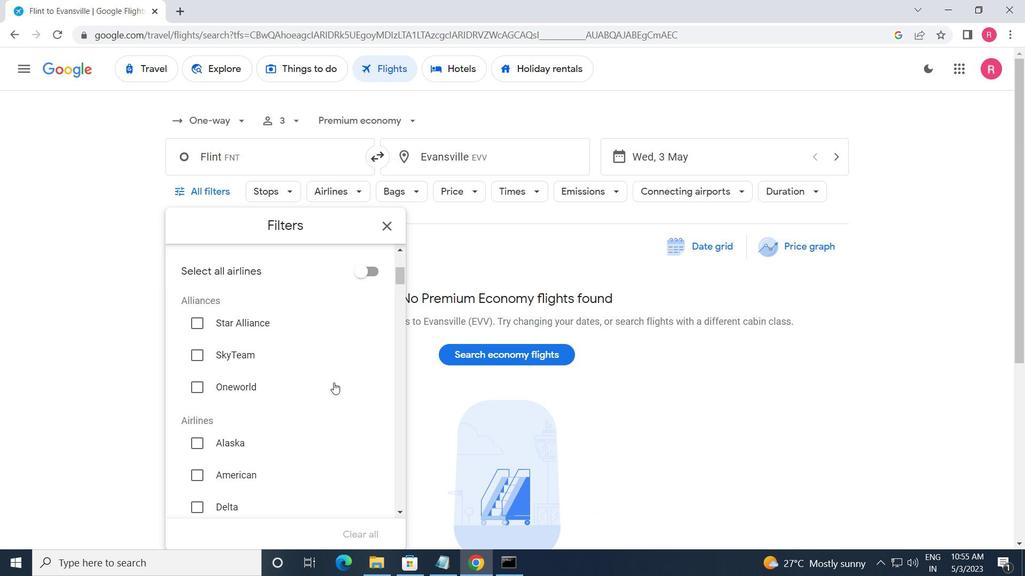 
Action: Mouse scrolled (334, 382) with delta (0, 0)
Screenshot: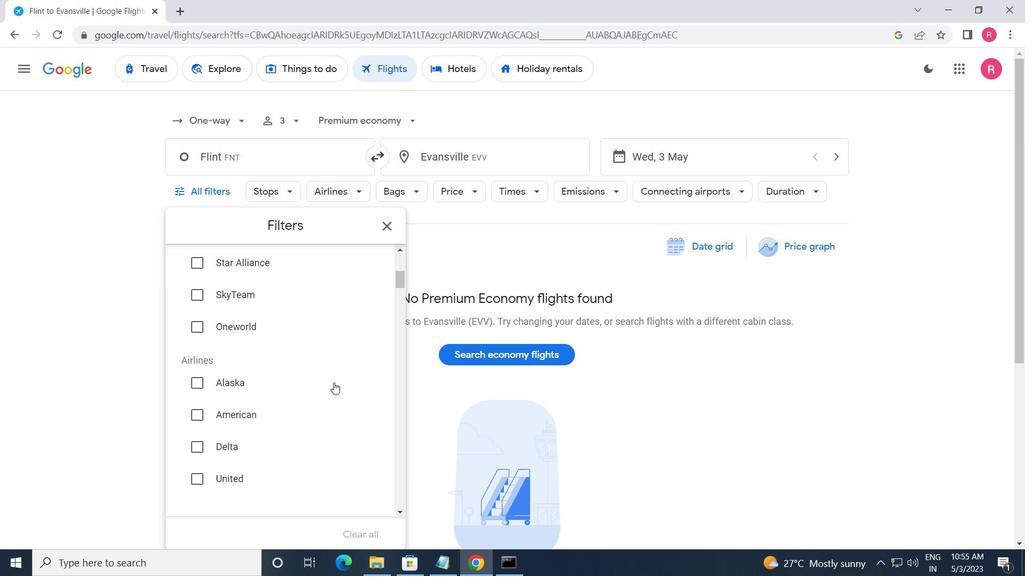 
Action: Mouse scrolled (334, 382) with delta (0, 0)
Screenshot: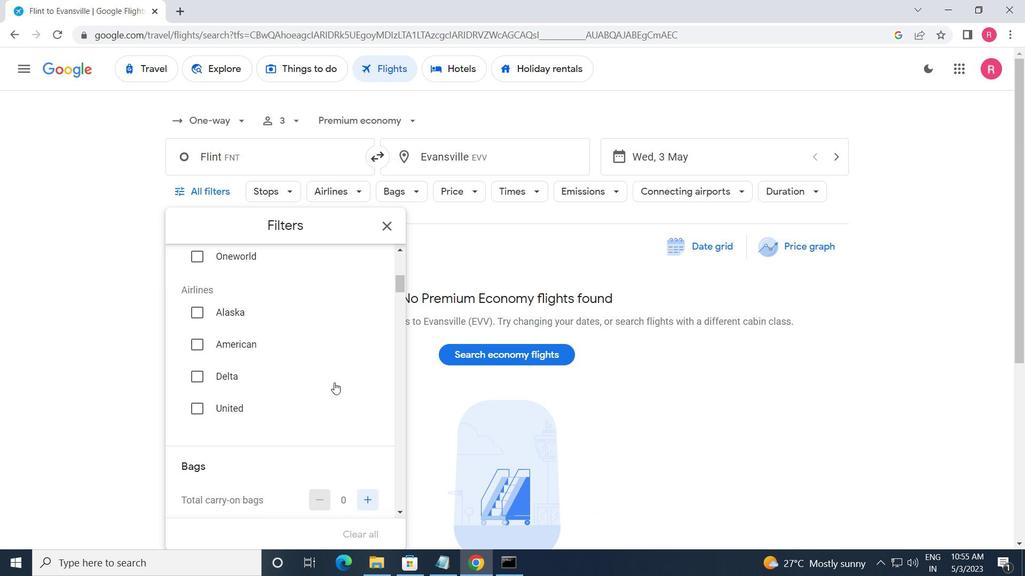 
Action: Mouse scrolled (334, 382) with delta (0, 0)
Screenshot: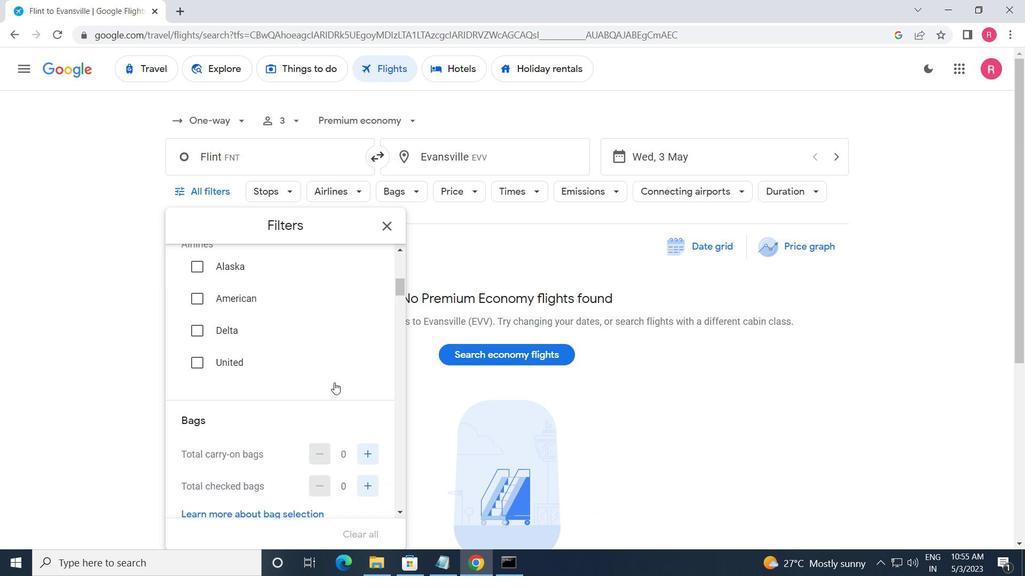 
Action: Mouse moved to (331, 373)
Screenshot: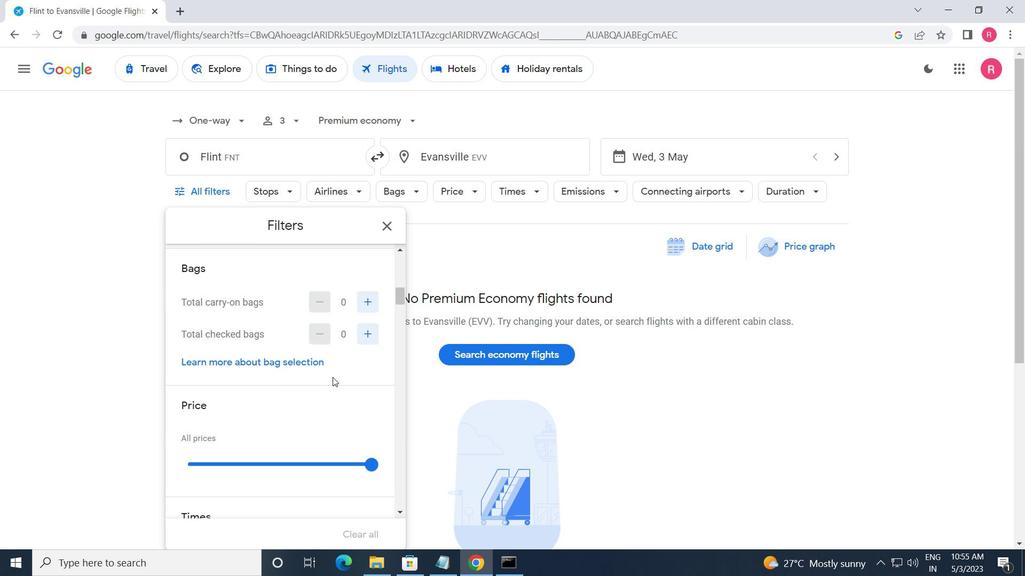 
Action: Mouse scrolled (331, 374) with delta (0, 0)
Screenshot: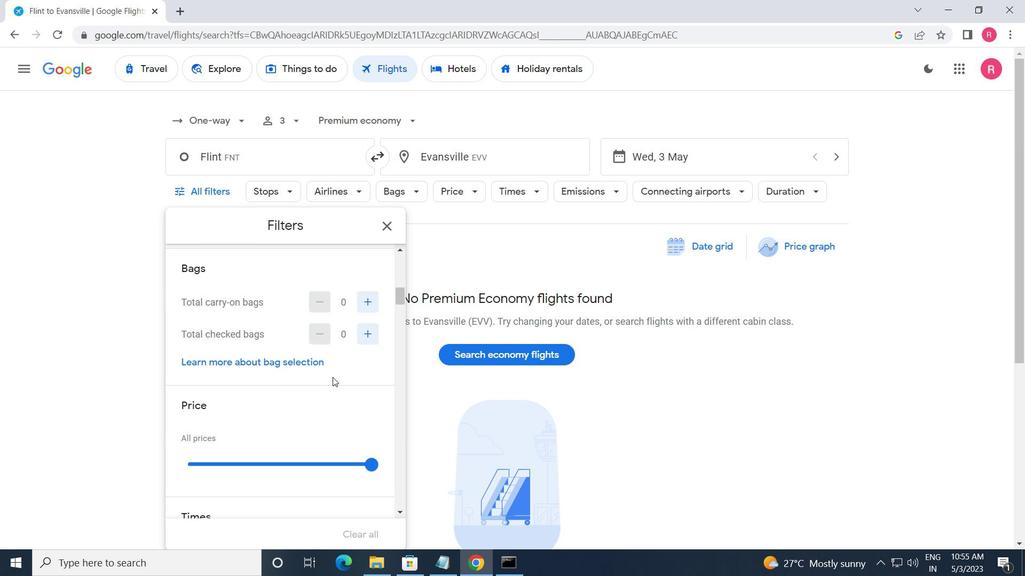 
Action: Mouse moved to (374, 407)
Screenshot: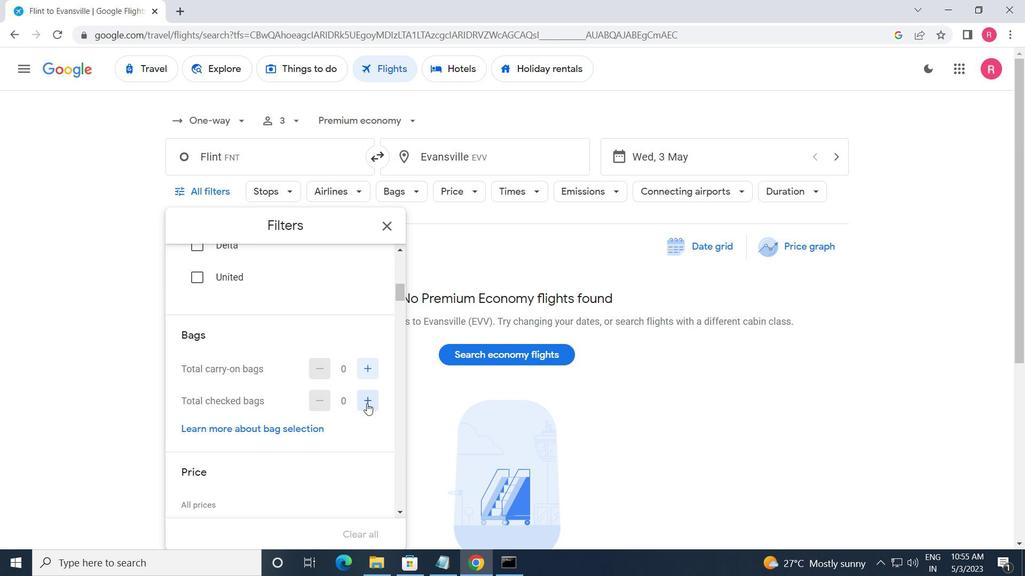 
Action: Mouse pressed left at (374, 407)
Screenshot: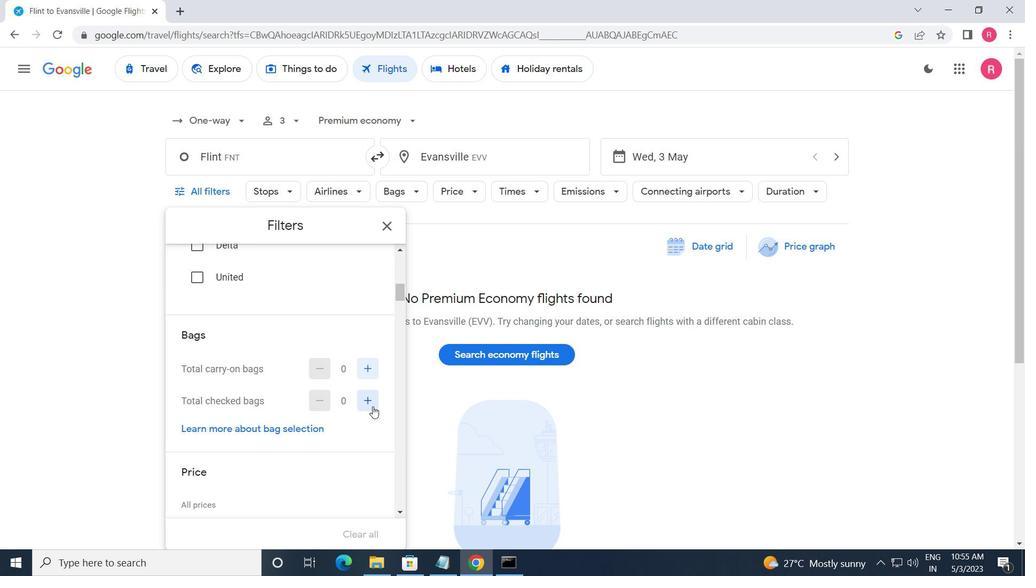 
Action: Mouse pressed left at (374, 407)
Screenshot: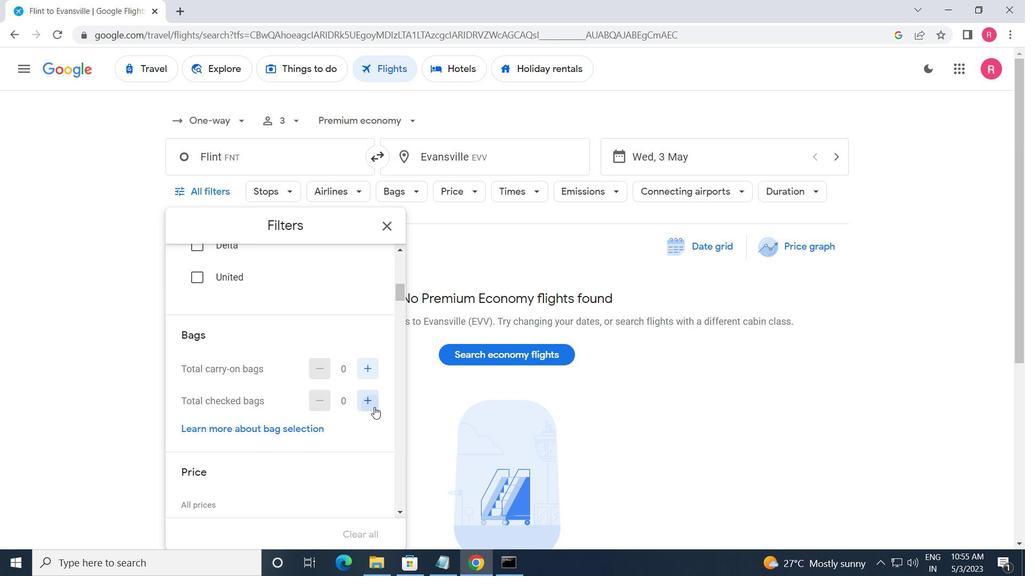 
Action: Mouse pressed left at (374, 407)
Screenshot: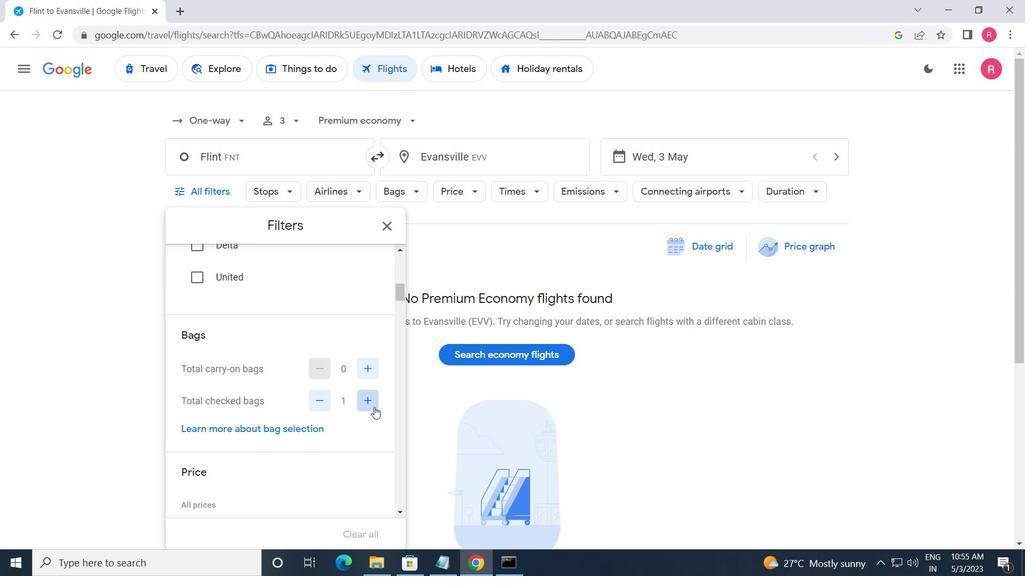 
Action: Mouse pressed left at (374, 407)
Screenshot: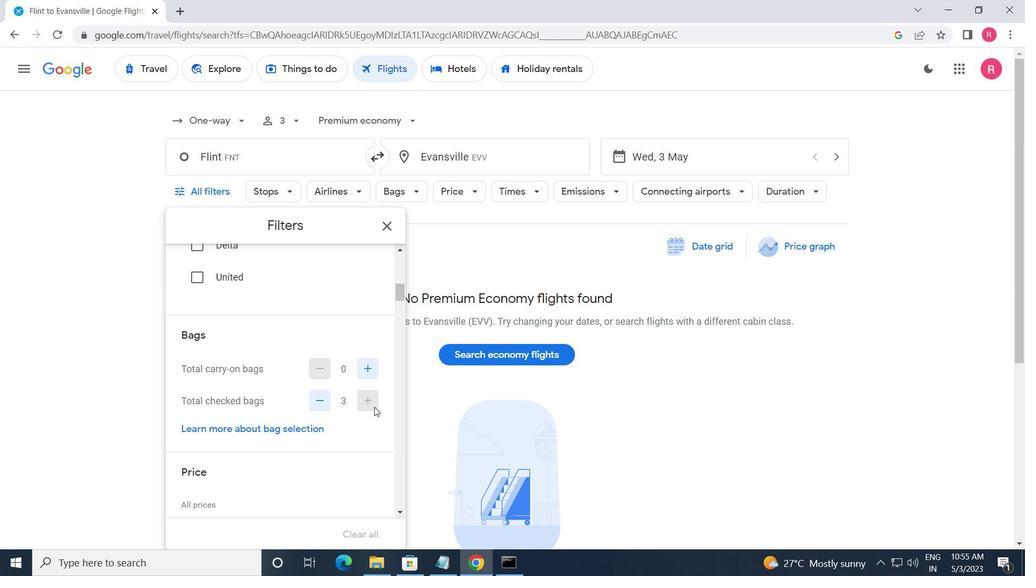 
Action: Mouse moved to (373, 407)
Screenshot: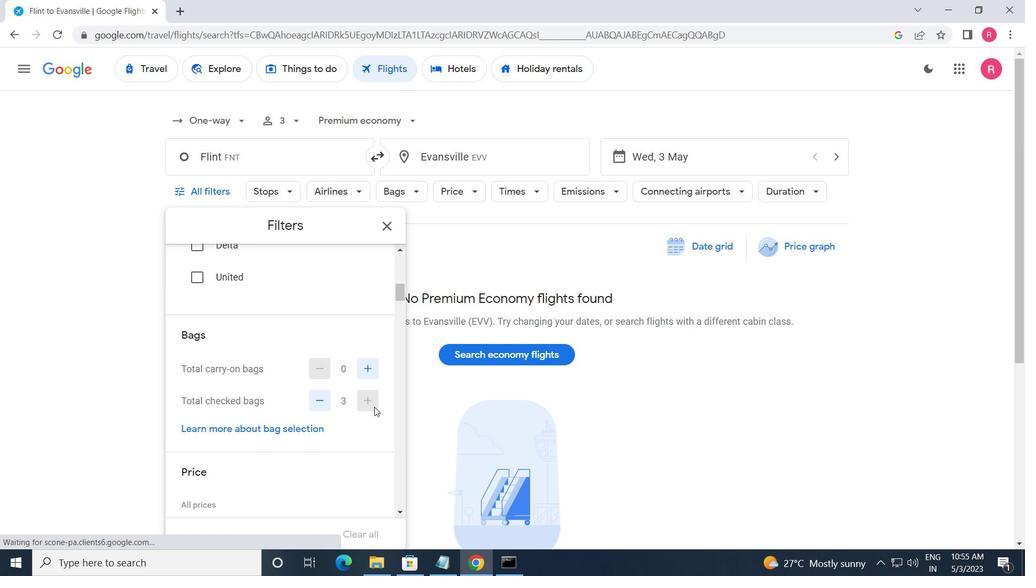 
Action: Mouse pressed left at (373, 407)
Screenshot: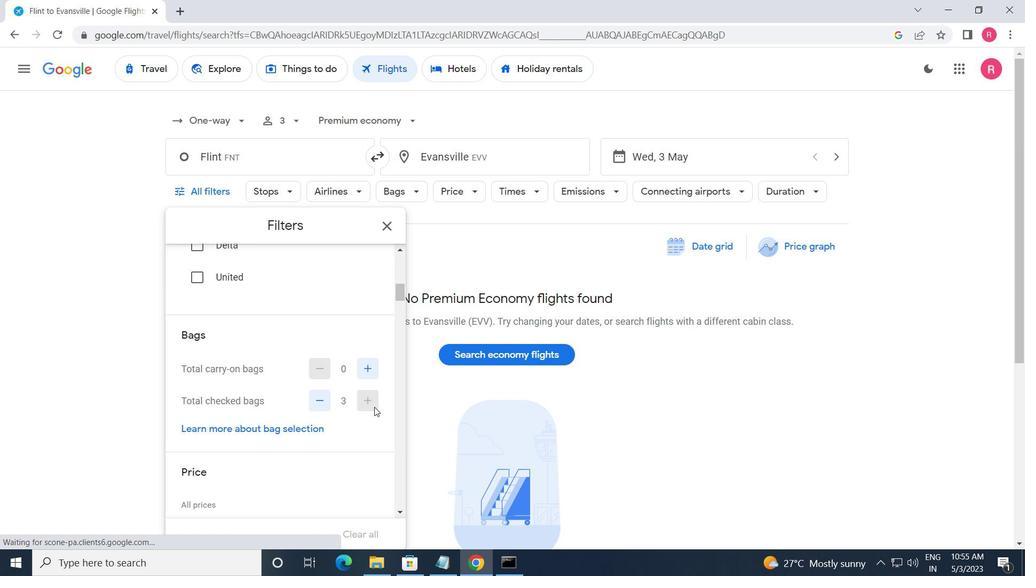 
Action: Mouse moved to (365, 405)
Screenshot: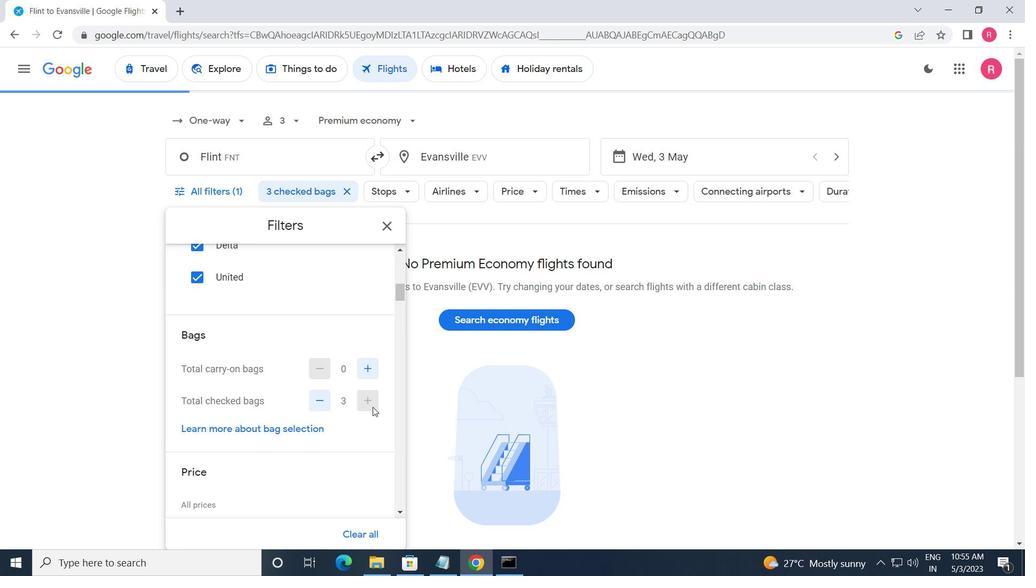 
Action: Mouse scrolled (365, 405) with delta (0, 0)
Screenshot: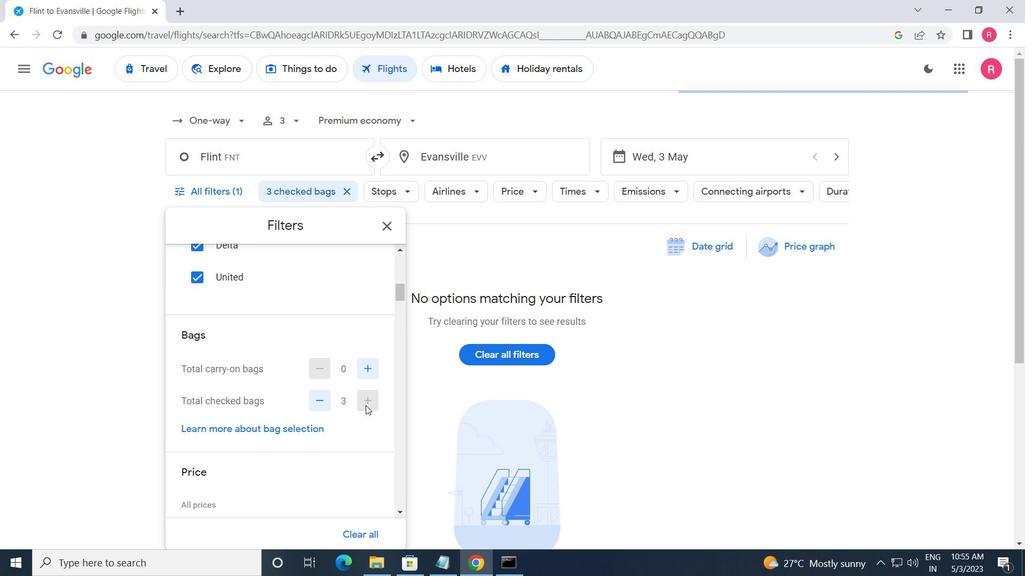 
Action: Mouse scrolled (365, 405) with delta (0, 0)
Screenshot: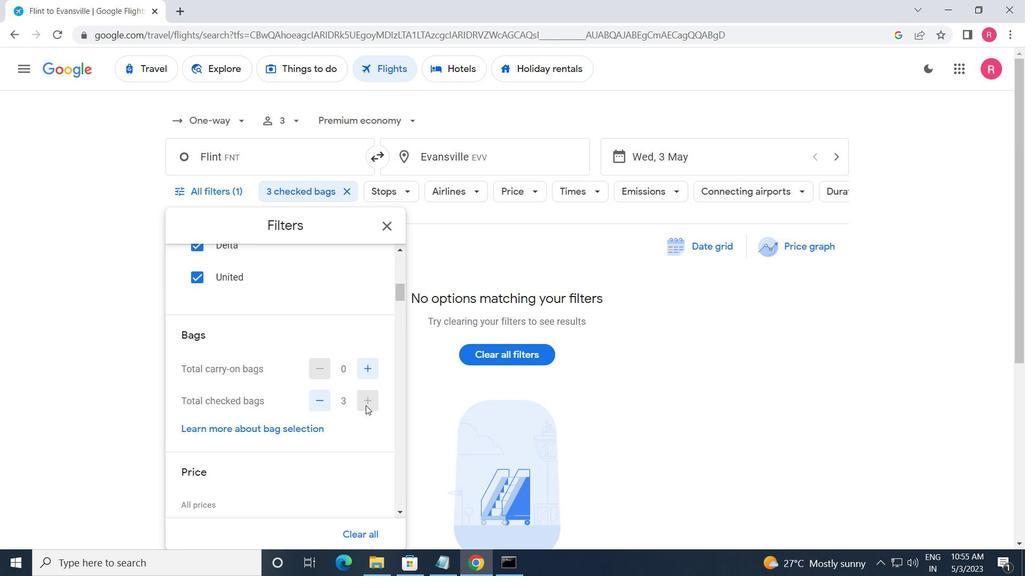 
Action: Mouse moved to (375, 402)
Screenshot: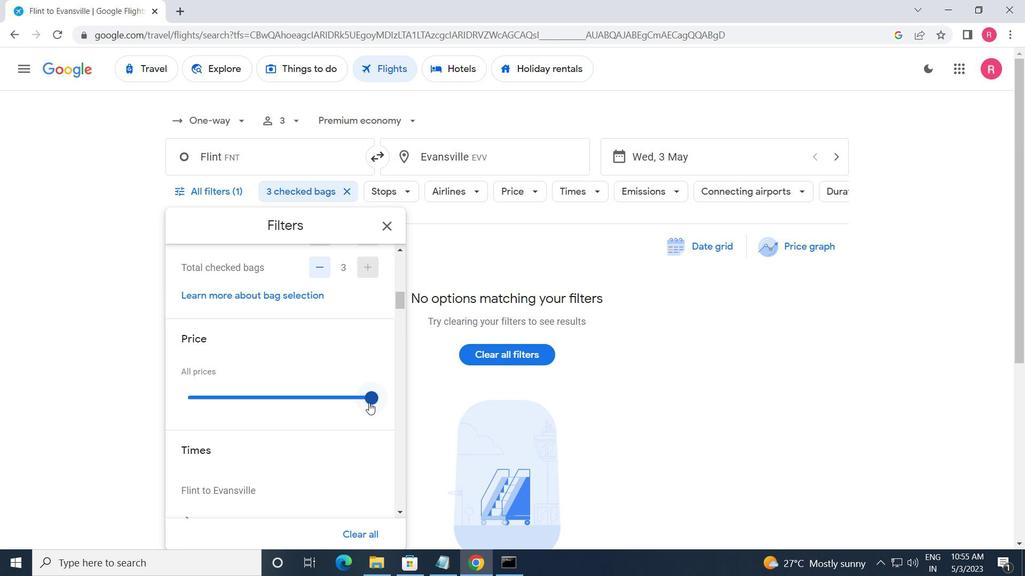 
Action: Mouse pressed left at (375, 402)
Screenshot: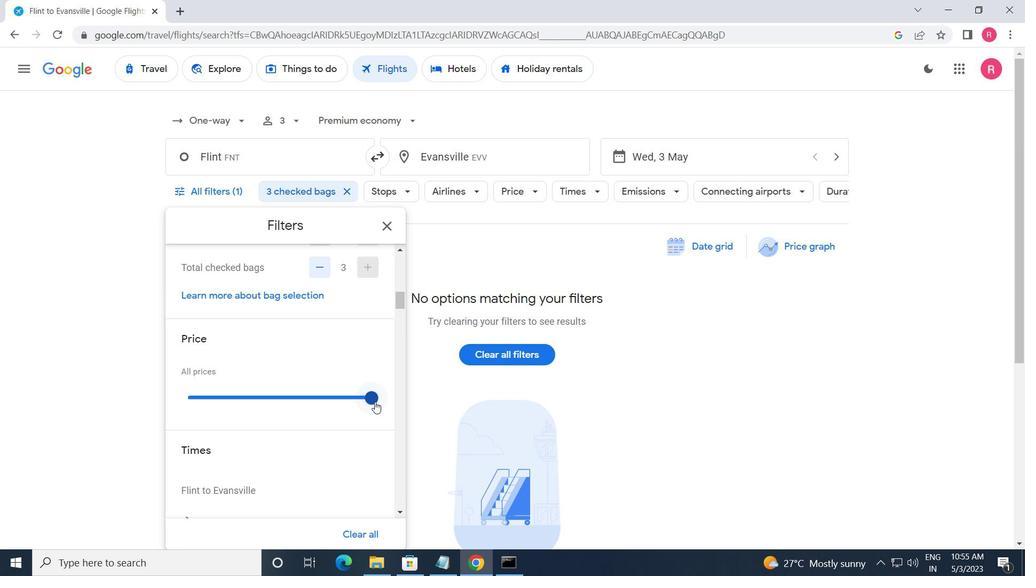 
Action: Mouse moved to (326, 437)
Screenshot: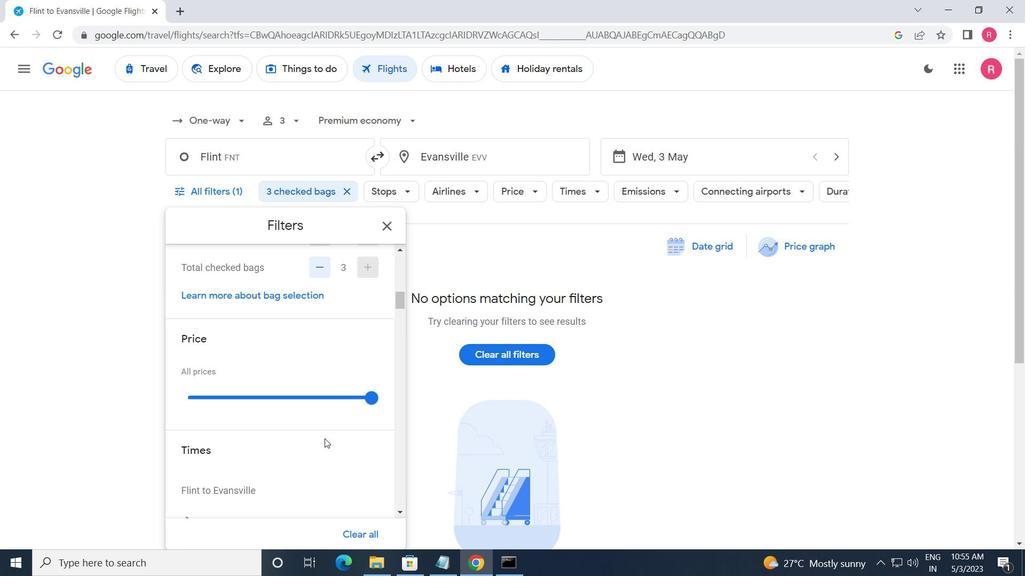 
Action: Mouse scrolled (326, 436) with delta (0, 0)
Screenshot: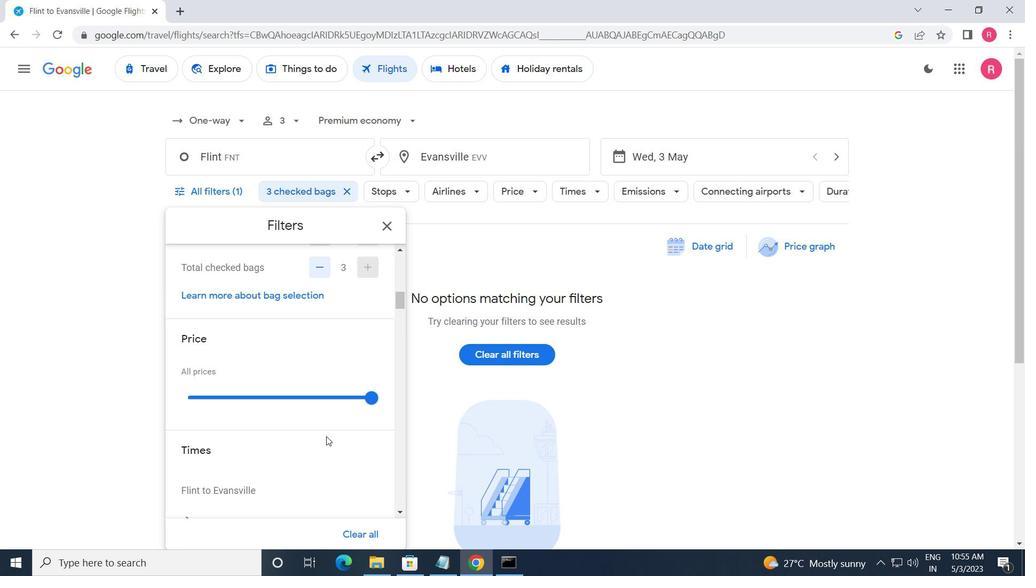 
Action: Mouse scrolled (326, 436) with delta (0, 0)
Screenshot: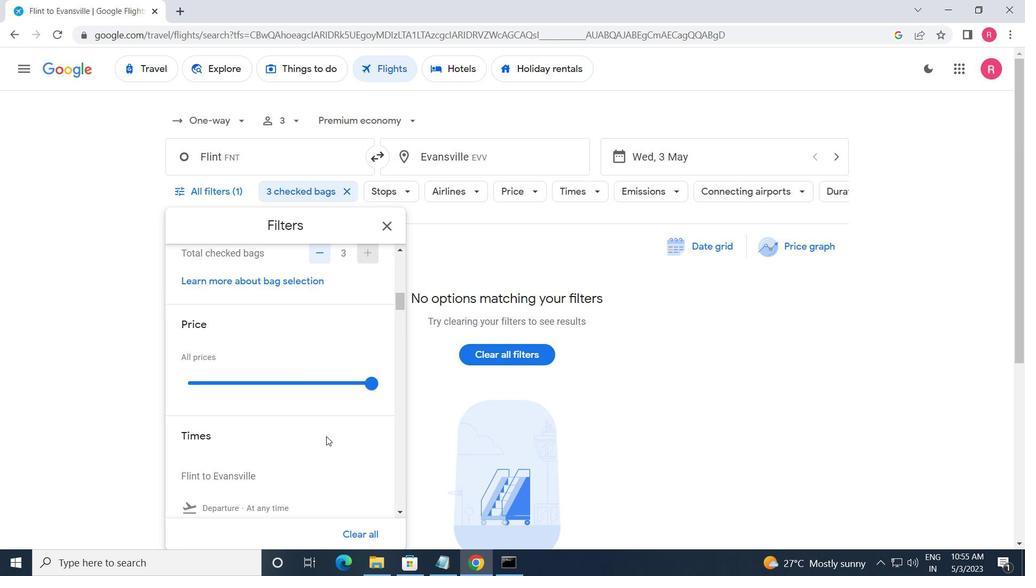 
Action: Mouse moved to (197, 417)
Screenshot: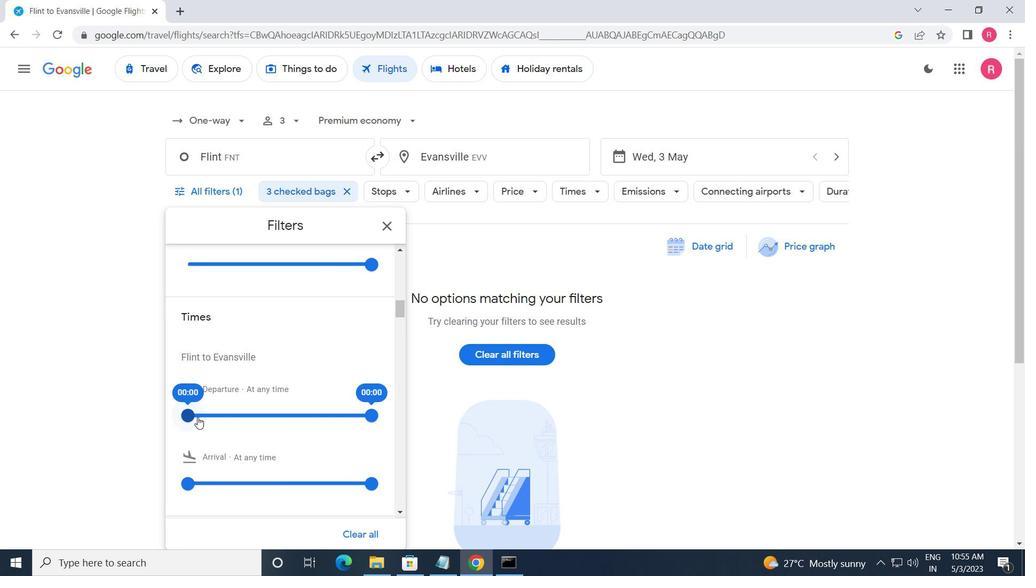 
Action: Mouse pressed left at (197, 417)
Screenshot: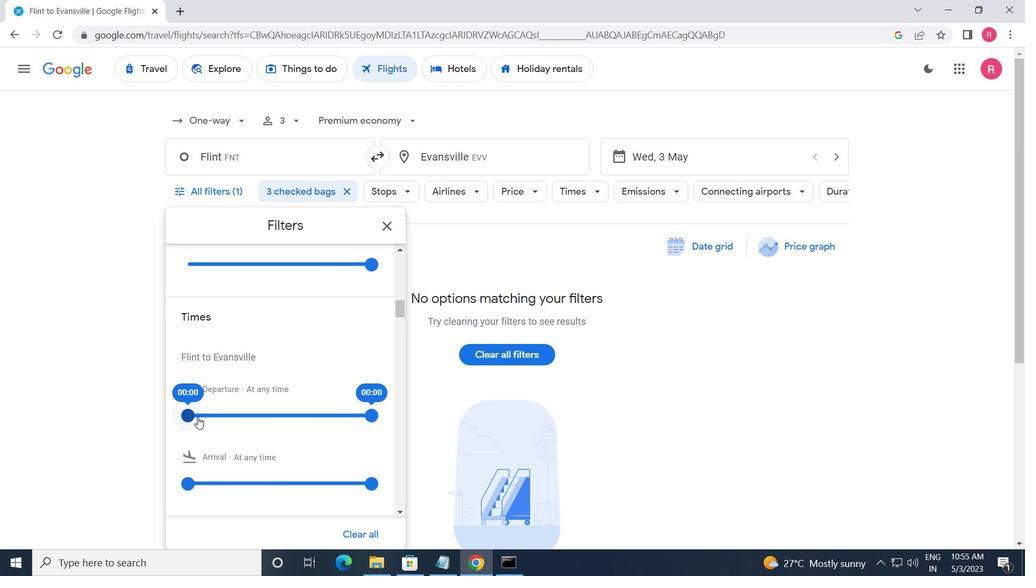 
Action: Mouse moved to (370, 424)
Screenshot: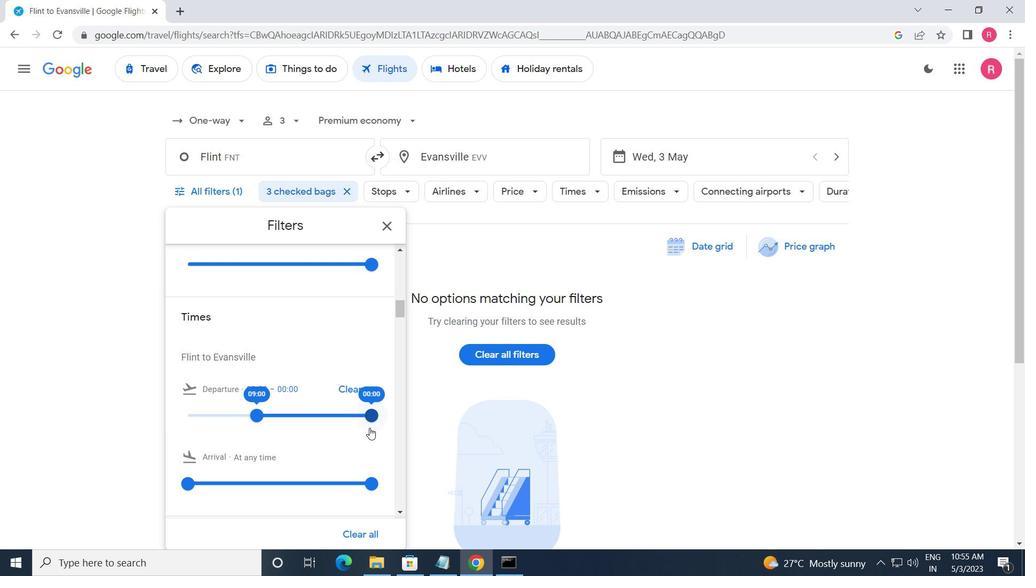 
Action: Mouse pressed left at (370, 424)
Screenshot: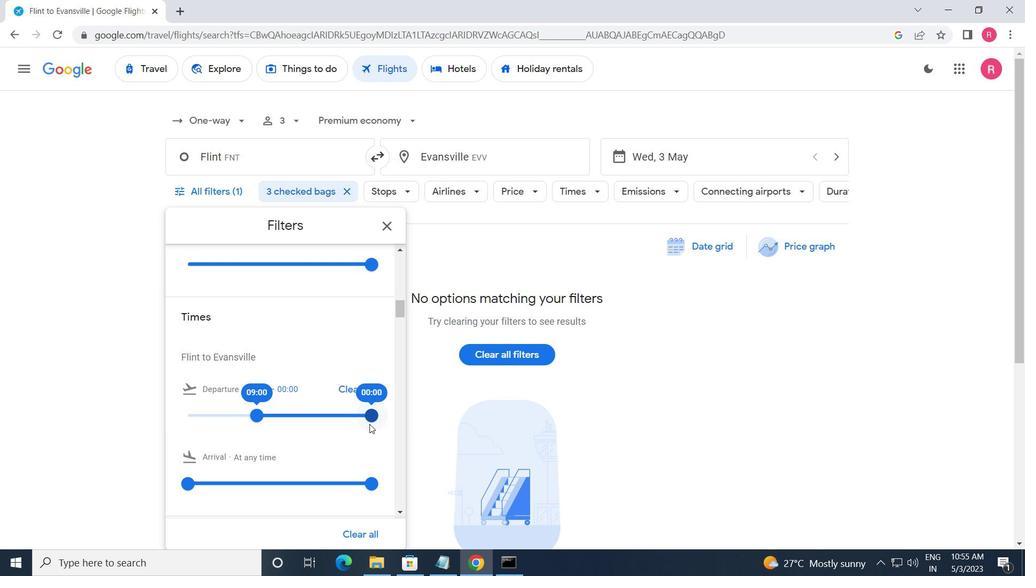 
Action: Mouse moved to (378, 231)
Screenshot: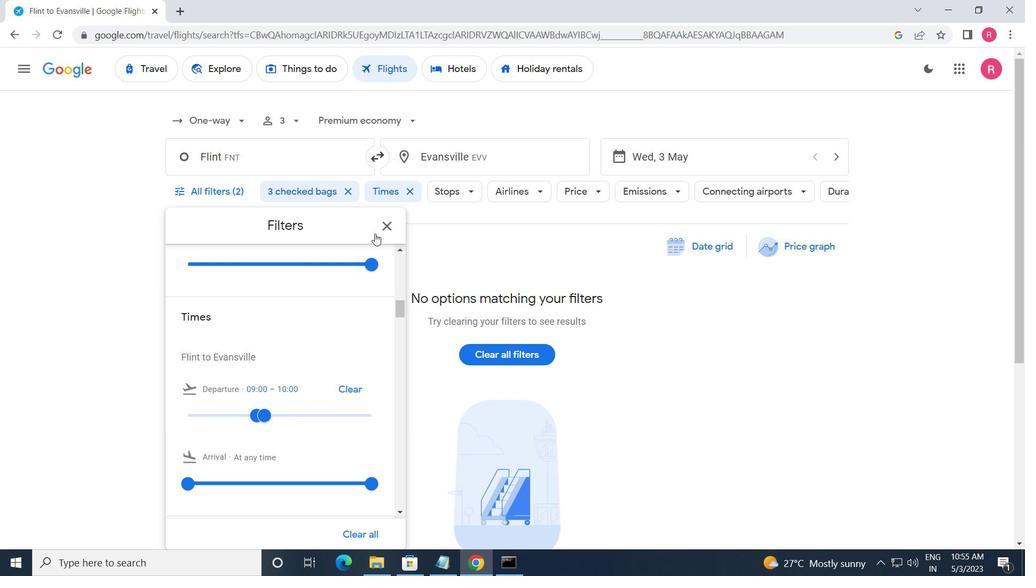 
Action: Mouse pressed left at (378, 231)
Screenshot: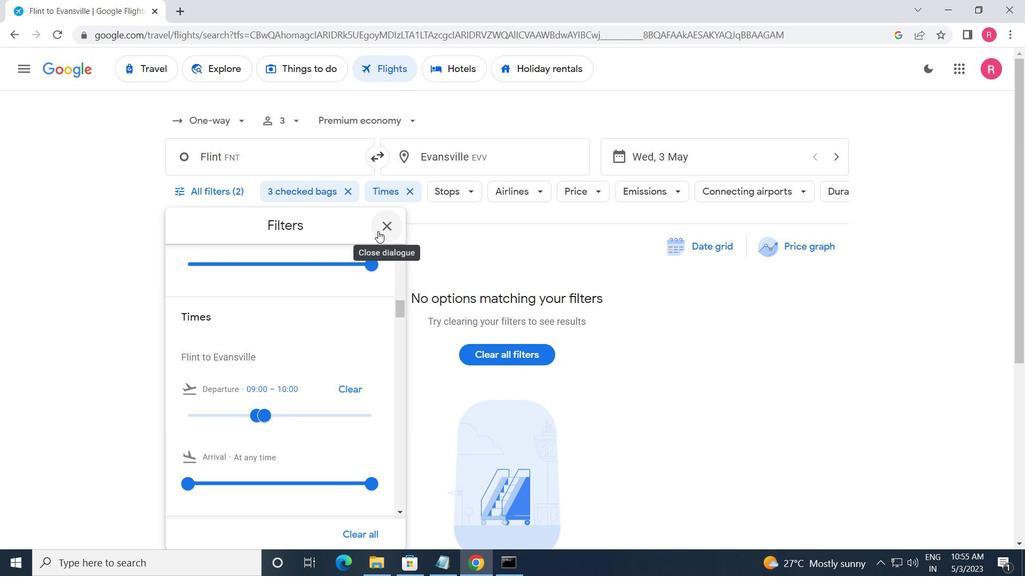 
Action: Mouse moved to (355, 274)
Screenshot: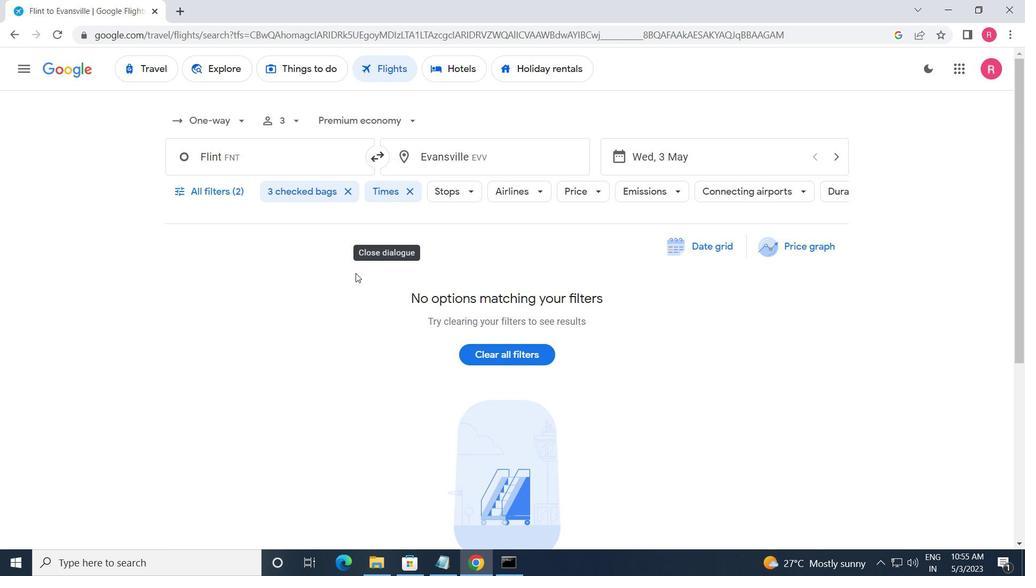
